 Task: Create a due date automation trigger when advanced on, on the monday of the week a card is due add dates due in less than 1 days at 11:00 AM.
Action: Mouse moved to (987, 289)
Screenshot: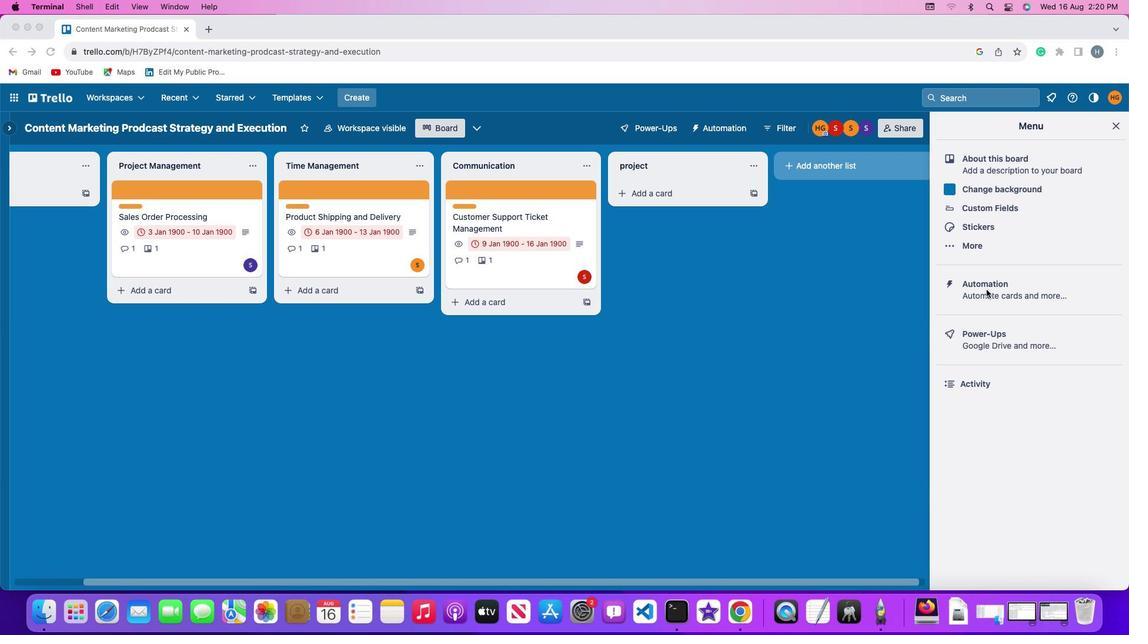 
Action: Mouse pressed left at (987, 289)
Screenshot: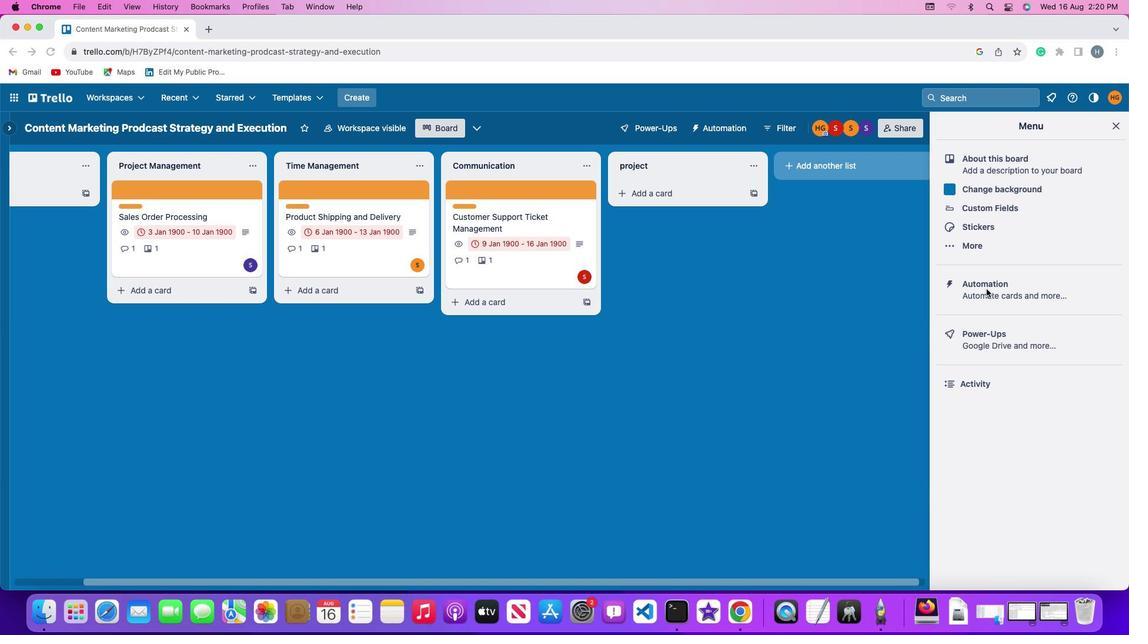 
Action: Mouse pressed left at (987, 289)
Screenshot: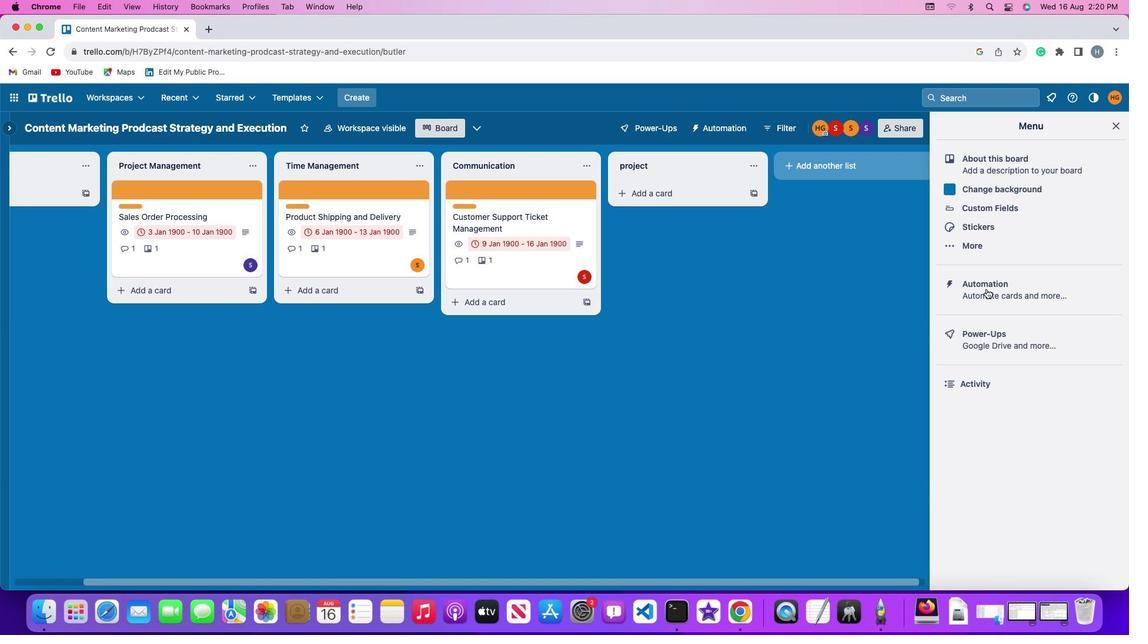 
Action: Mouse moved to (87, 281)
Screenshot: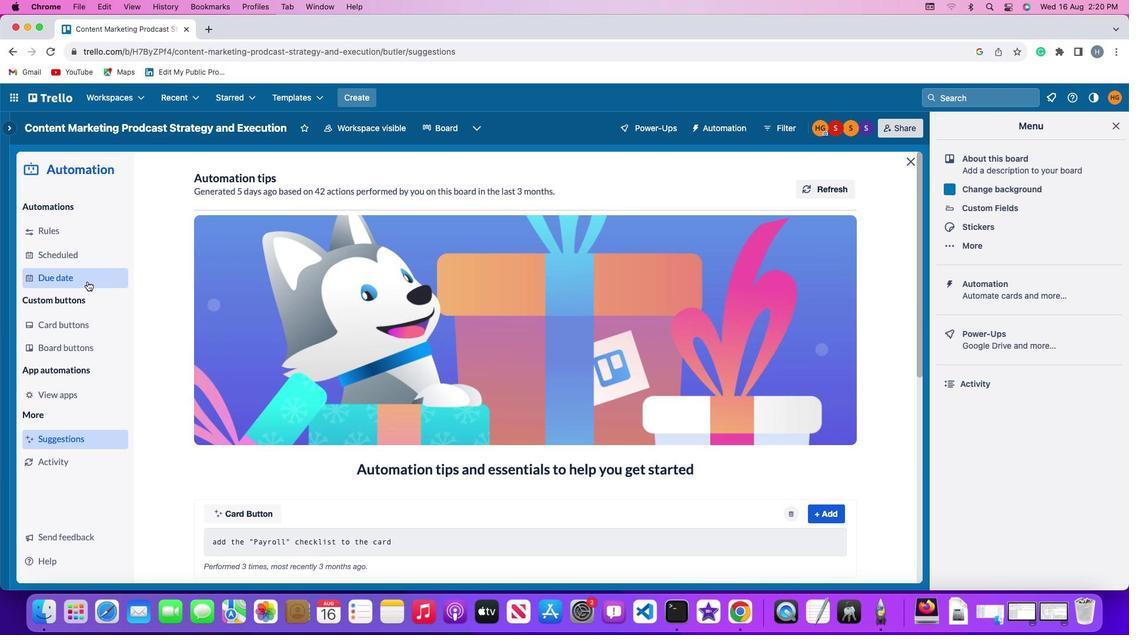 
Action: Mouse pressed left at (87, 281)
Screenshot: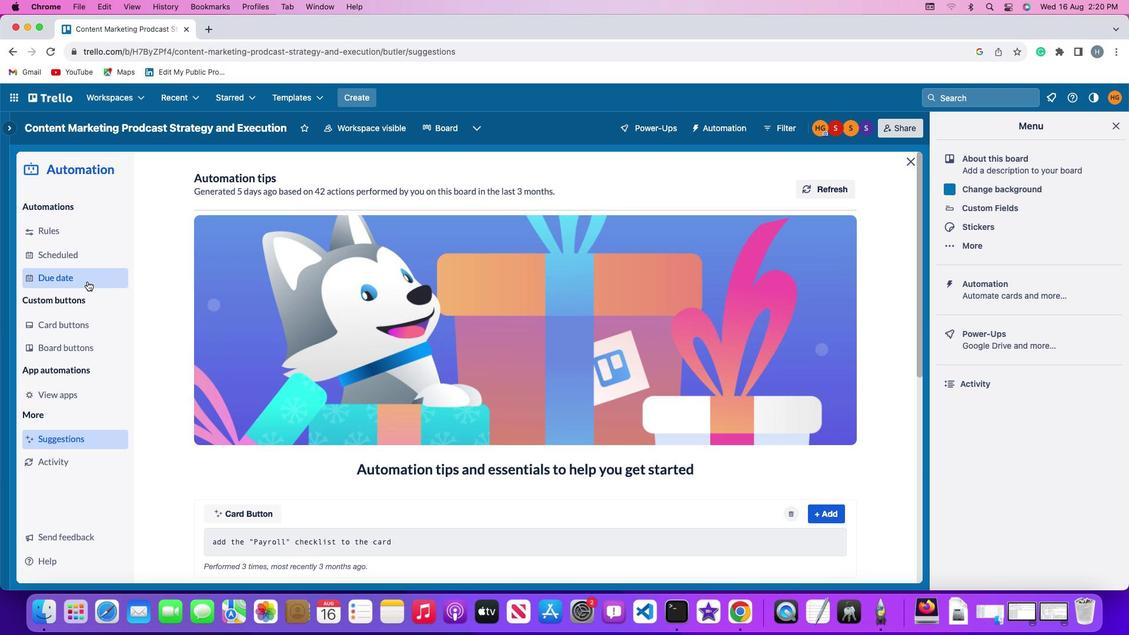 
Action: Mouse moved to (777, 178)
Screenshot: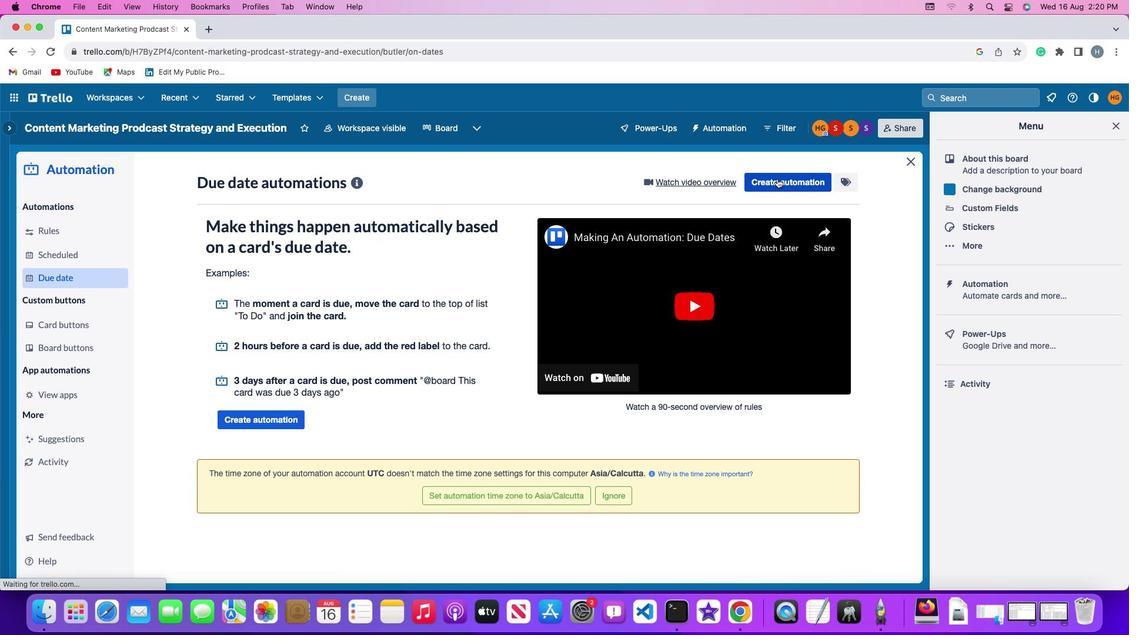 
Action: Mouse pressed left at (777, 178)
Screenshot: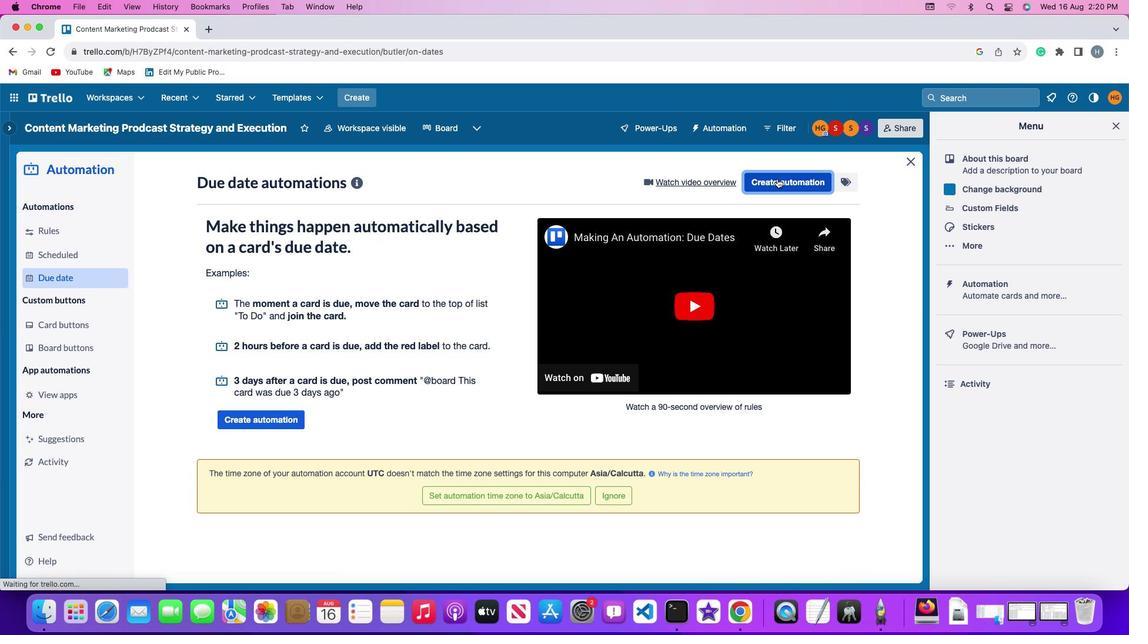 
Action: Mouse moved to (231, 297)
Screenshot: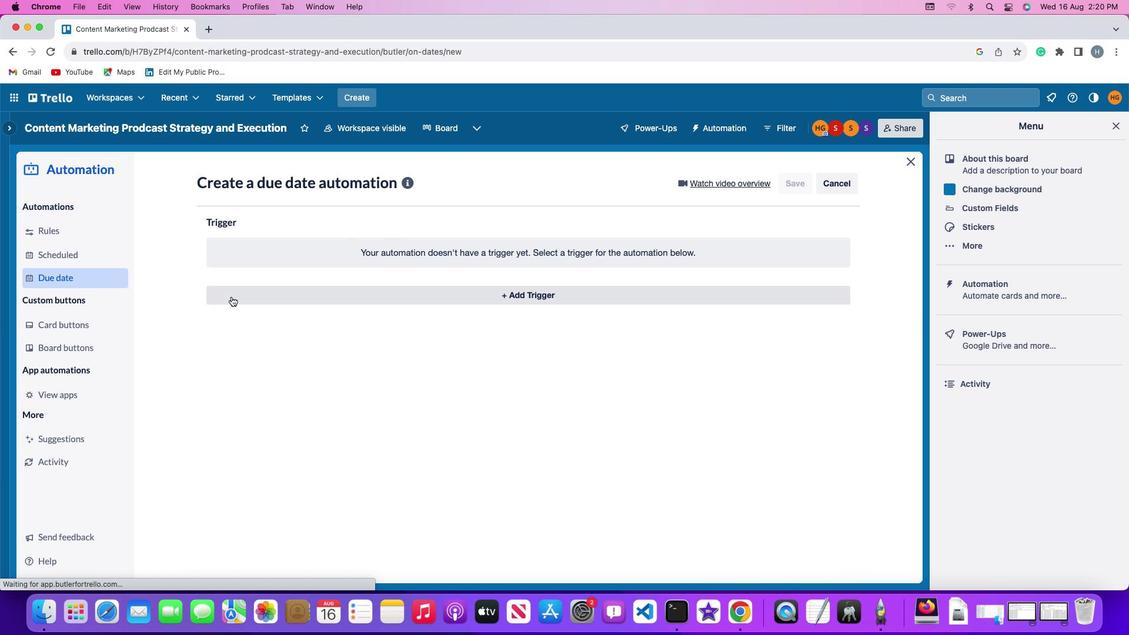 
Action: Mouse pressed left at (231, 297)
Screenshot: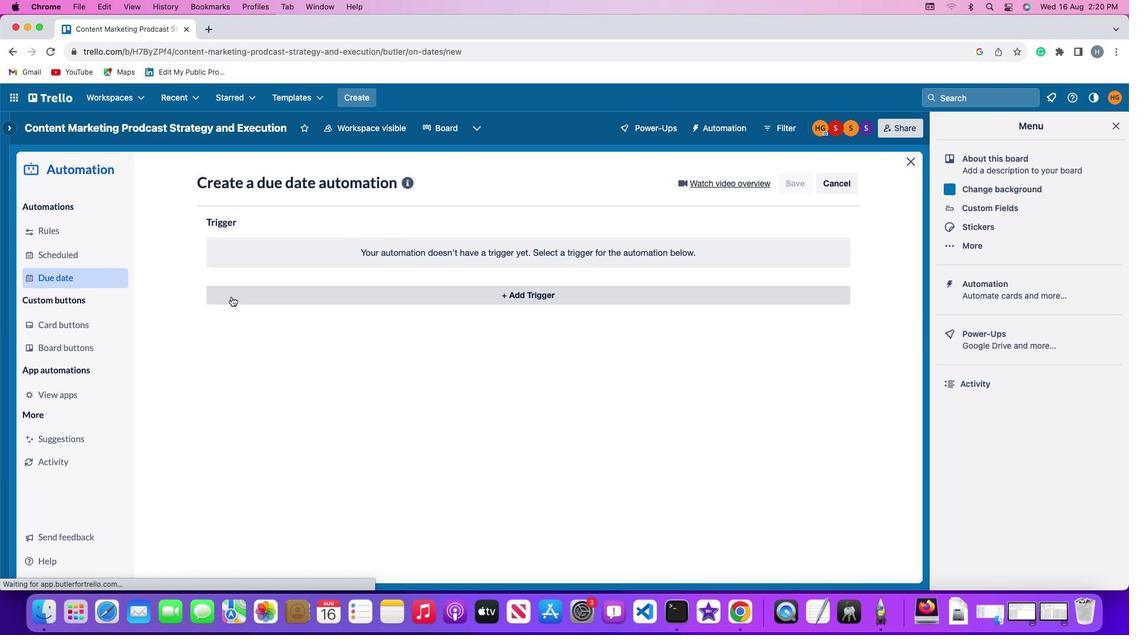 
Action: Mouse moved to (260, 517)
Screenshot: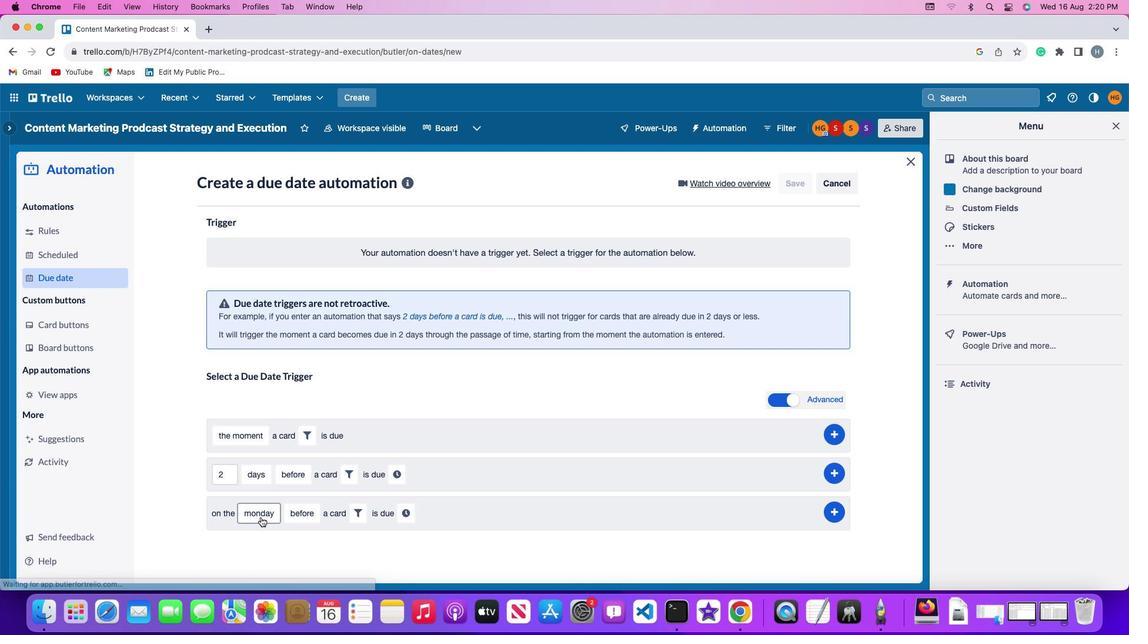 
Action: Mouse pressed left at (260, 517)
Screenshot: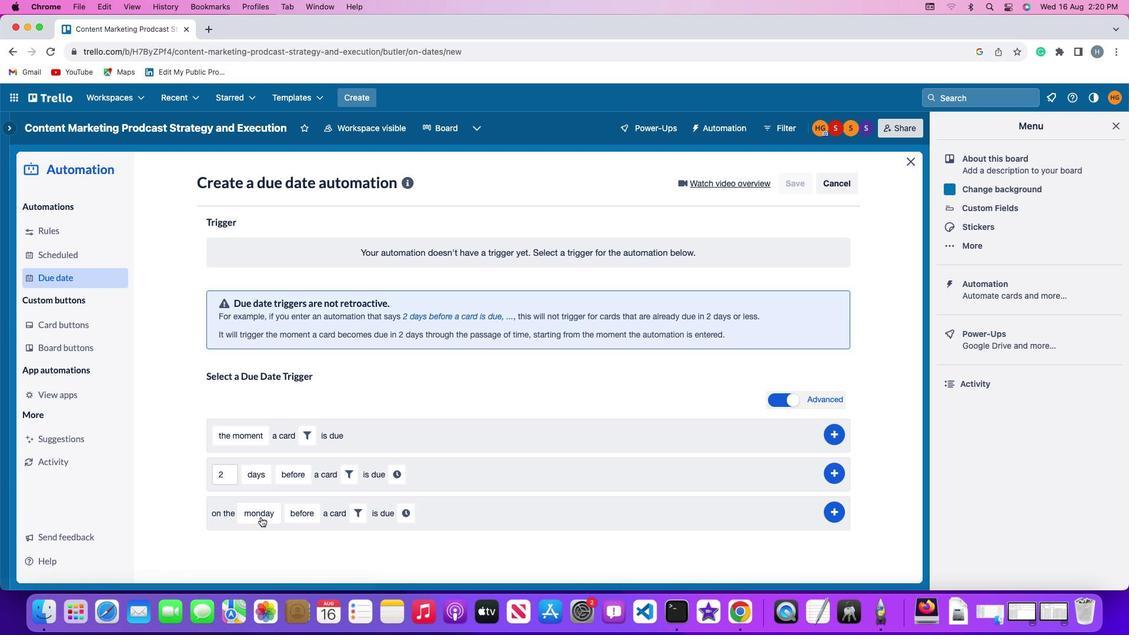 
Action: Mouse moved to (258, 345)
Screenshot: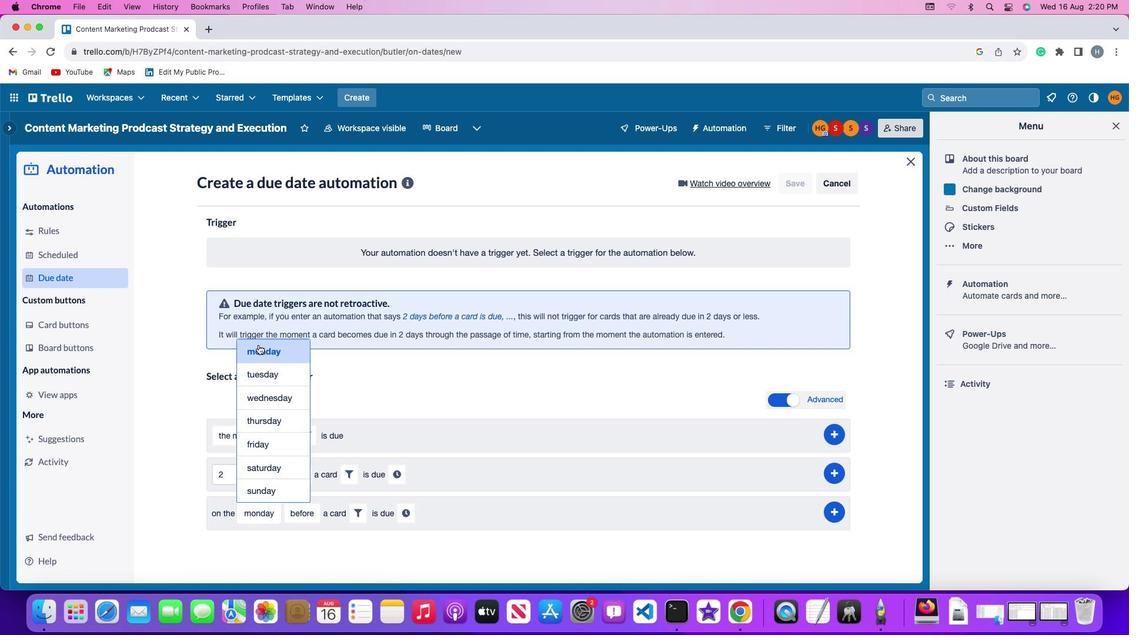 
Action: Mouse pressed left at (258, 345)
Screenshot: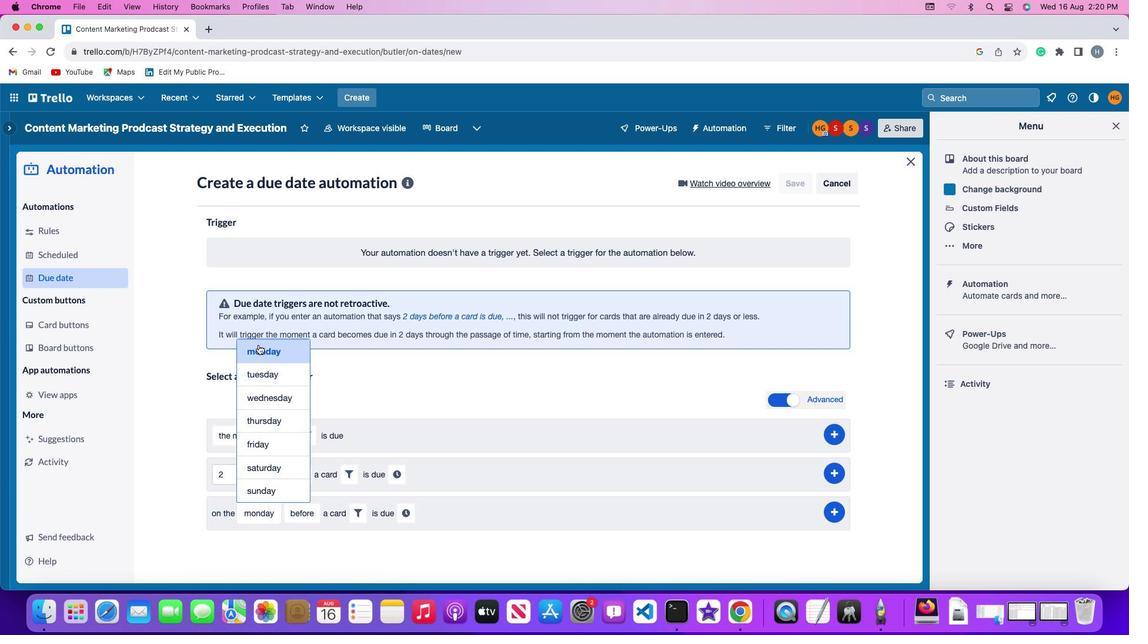 
Action: Mouse moved to (309, 515)
Screenshot: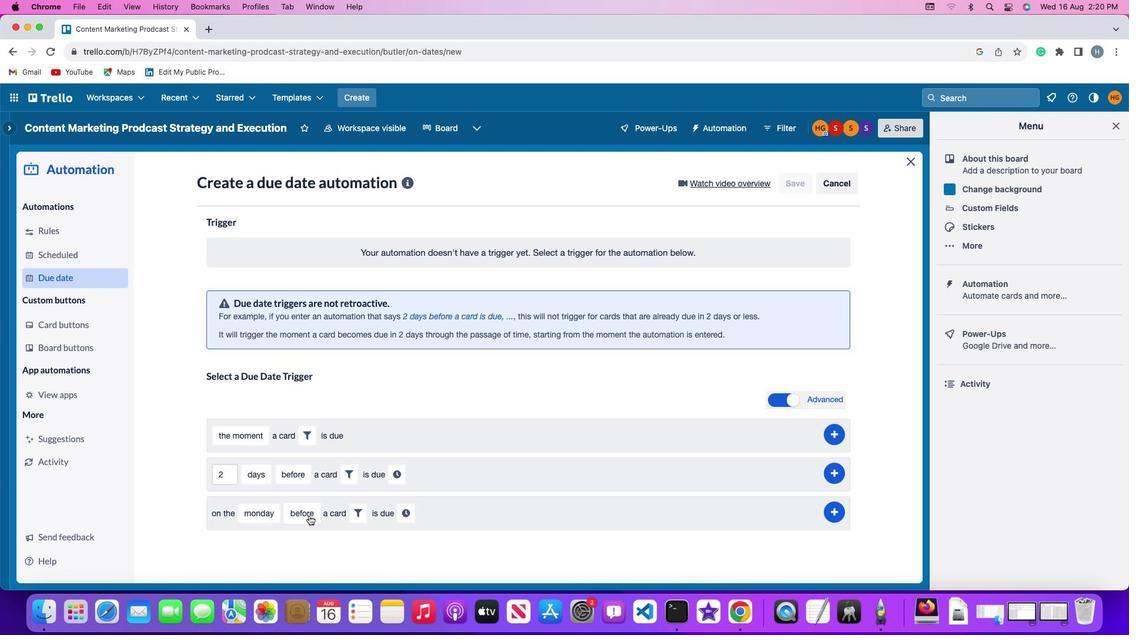 
Action: Mouse pressed left at (309, 515)
Screenshot: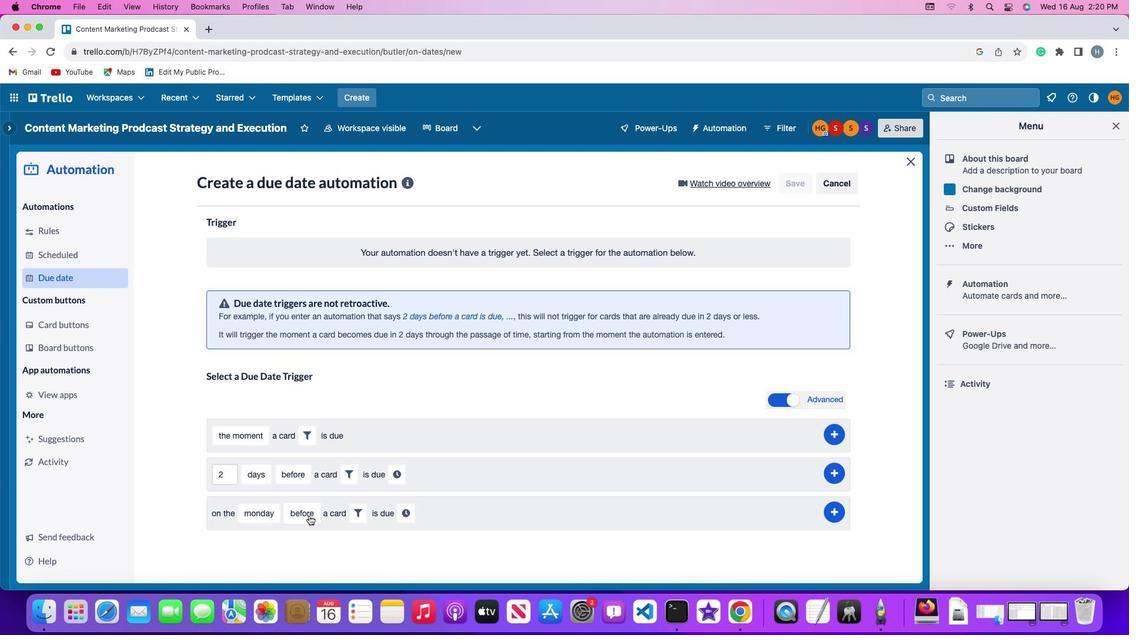 
Action: Mouse moved to (328, 468)
Screenshot: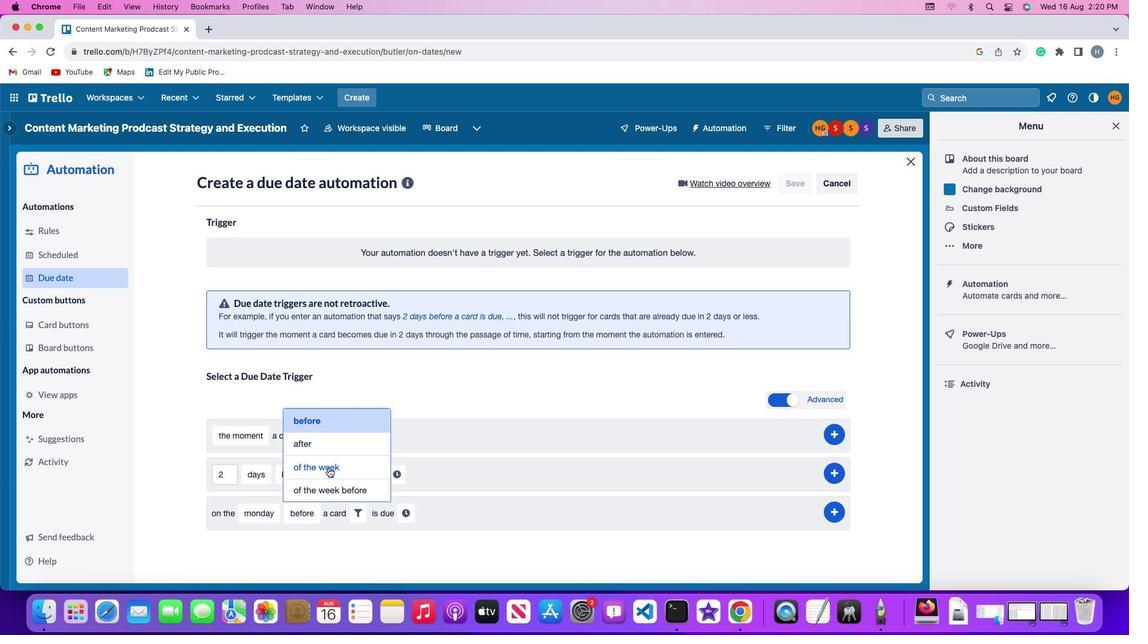 
Action: Mouse pressed left at (328, 468)
Screenshot: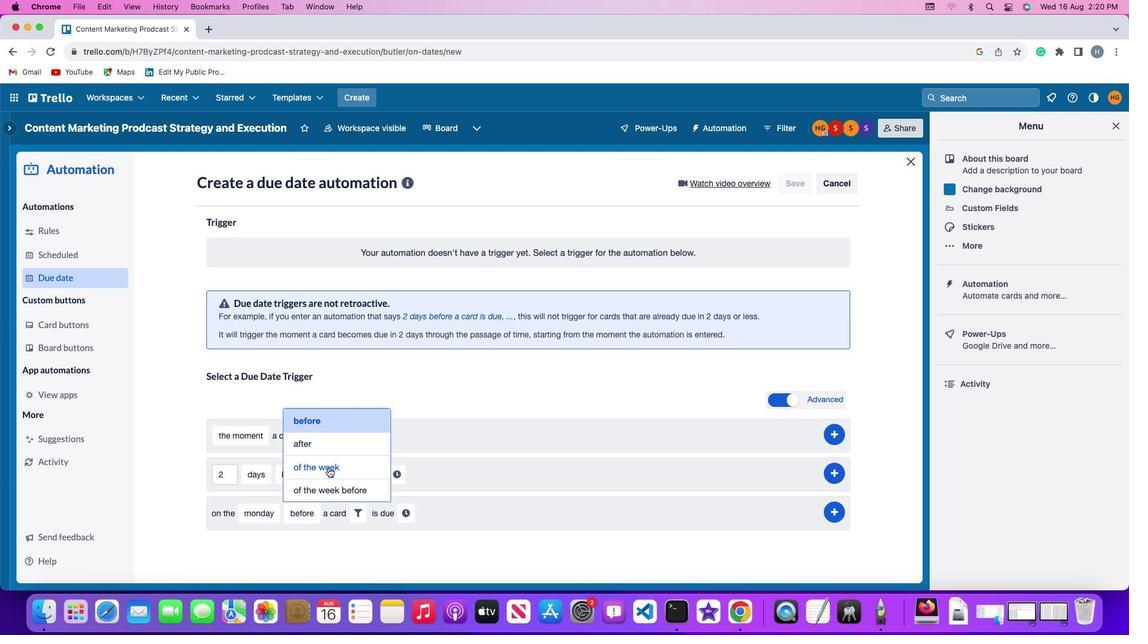 
Action: Mouse moved to (373, 513)
Screenshot: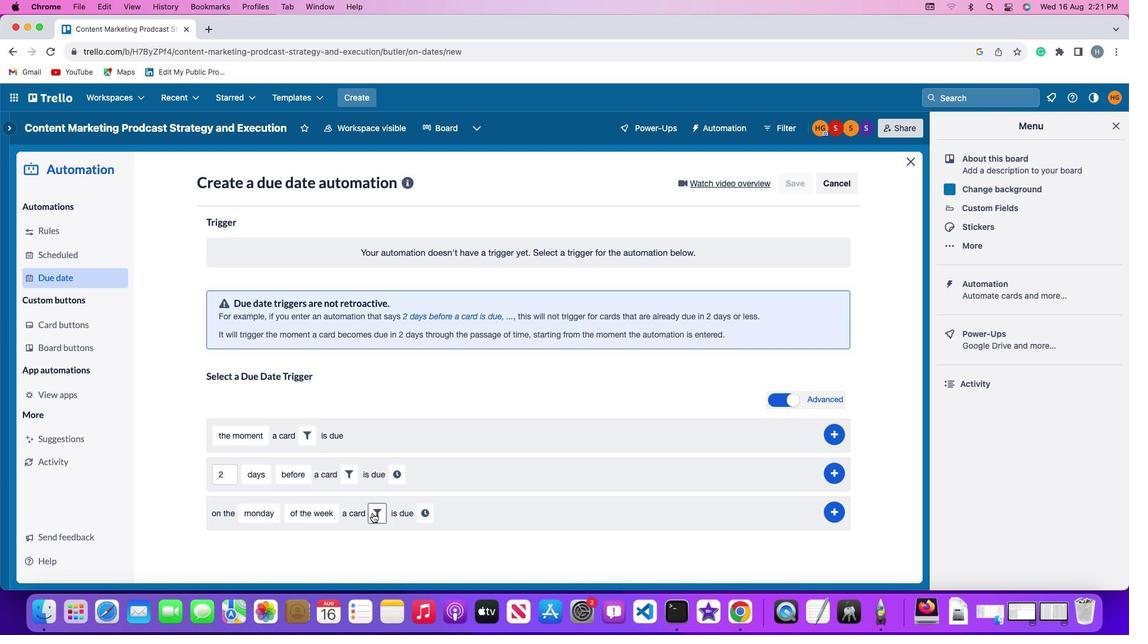 
Action: Mouse pressed left at (373, 513)
Screenshot: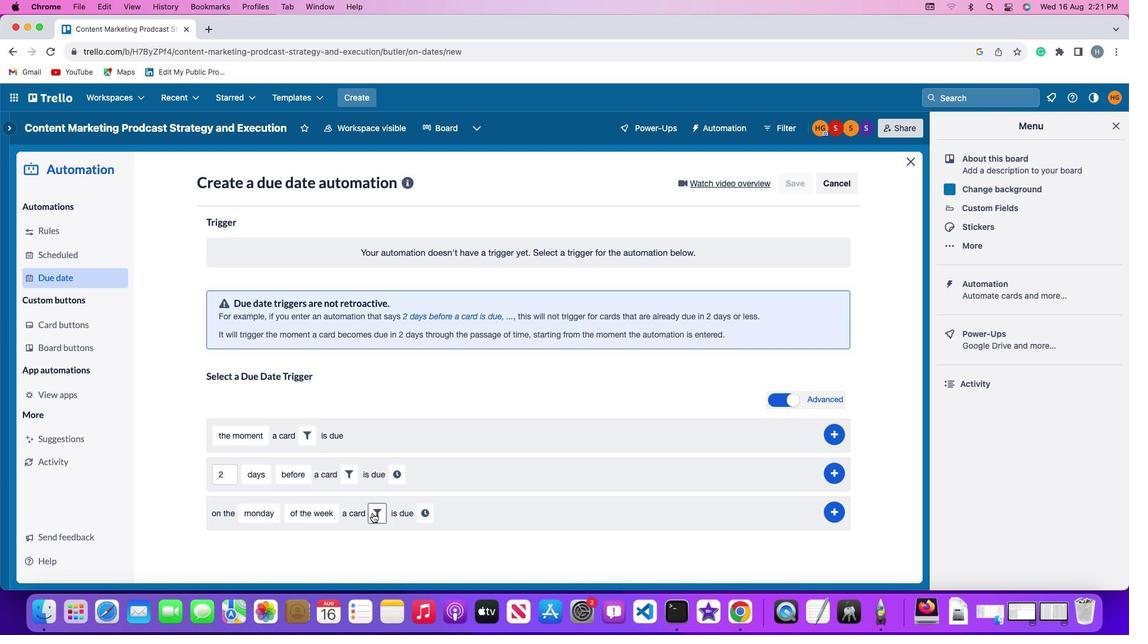 
Action: Mouse moved to (446, 550)
Screenshot: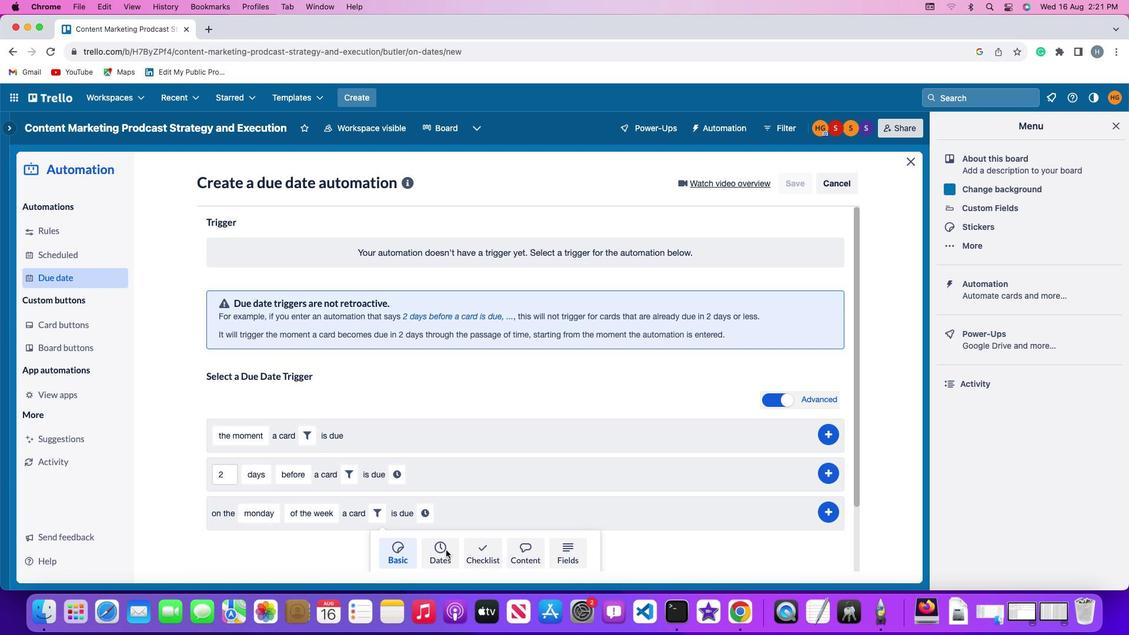 
Action: Mouse pressed left at (446, 550)
Screenshot: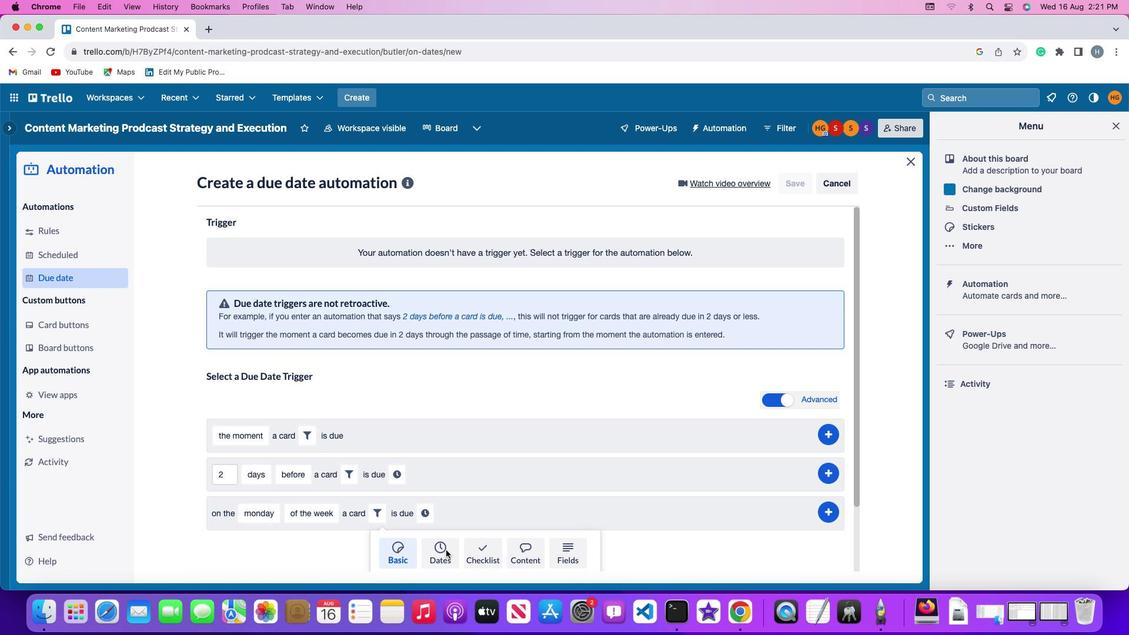 
Action: Mouse moved to (339, 545)
Screenshot: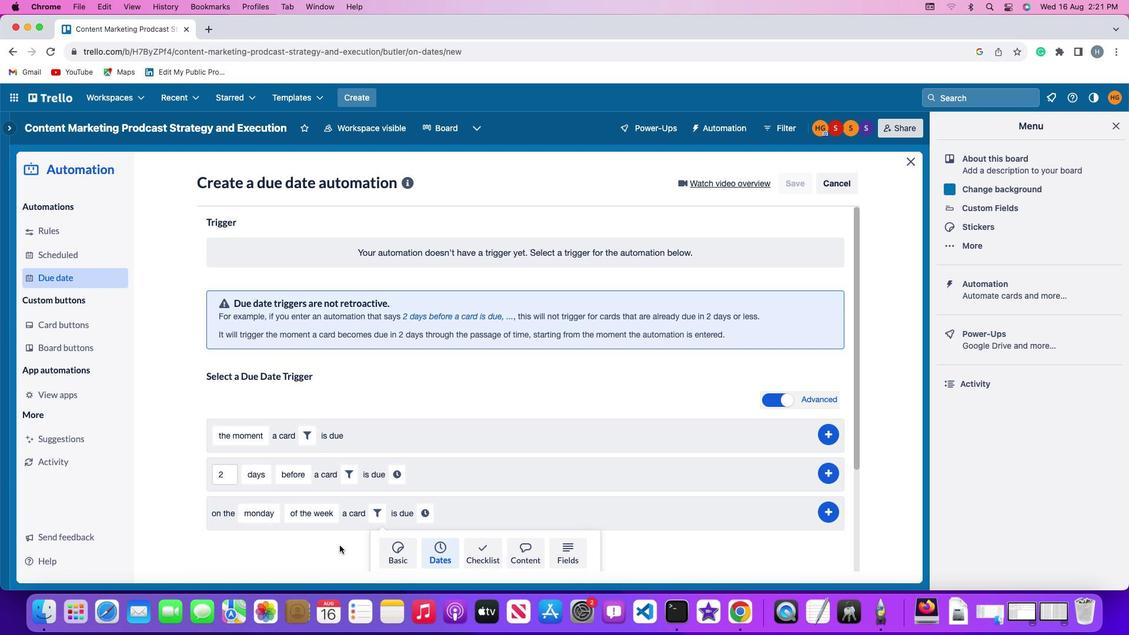 
Action: Mouse scrolled (339, 545) with delta (0, 0)
Screenshot: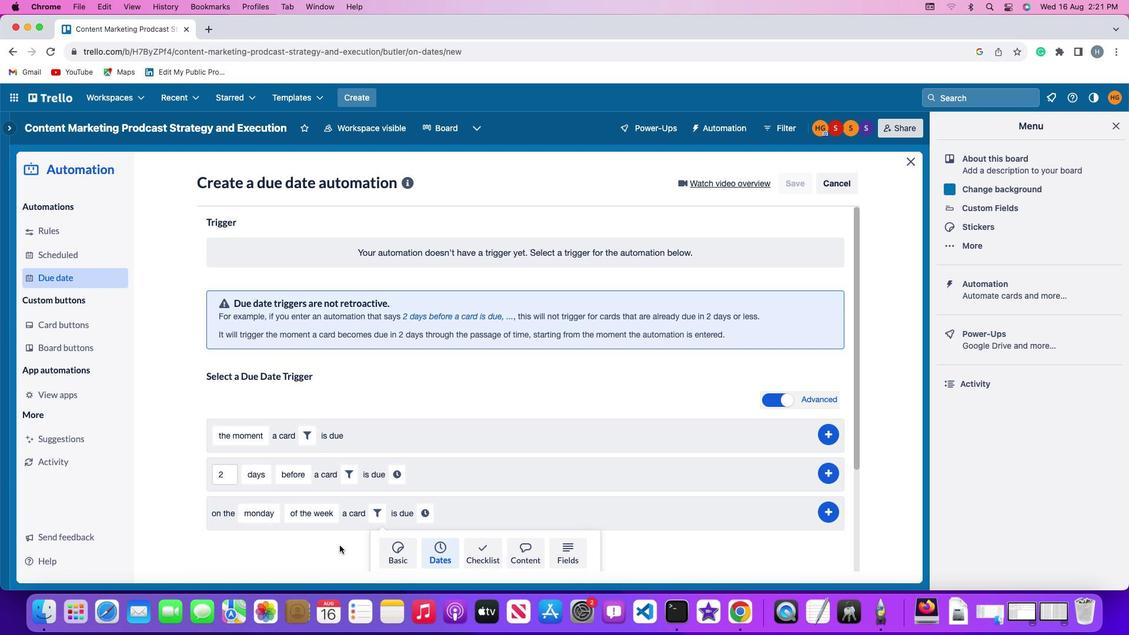 
Action: Mouse scrolled (339, 545) with delta (0, 0)
Screenshot: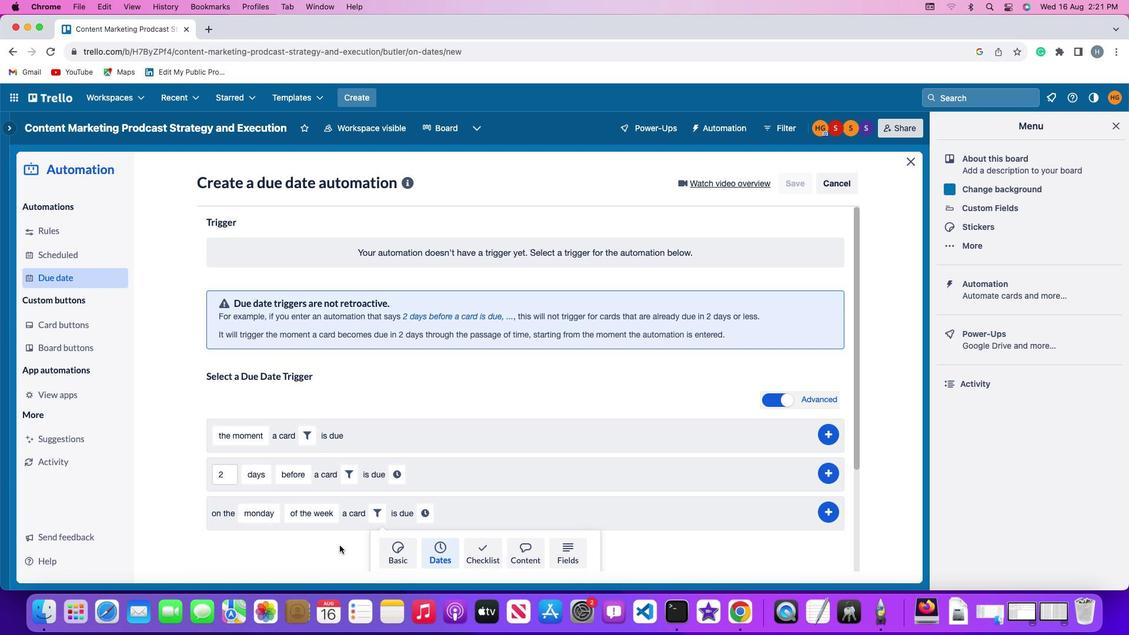 
Action: Mouse moved to (339, 545)
Screenshot: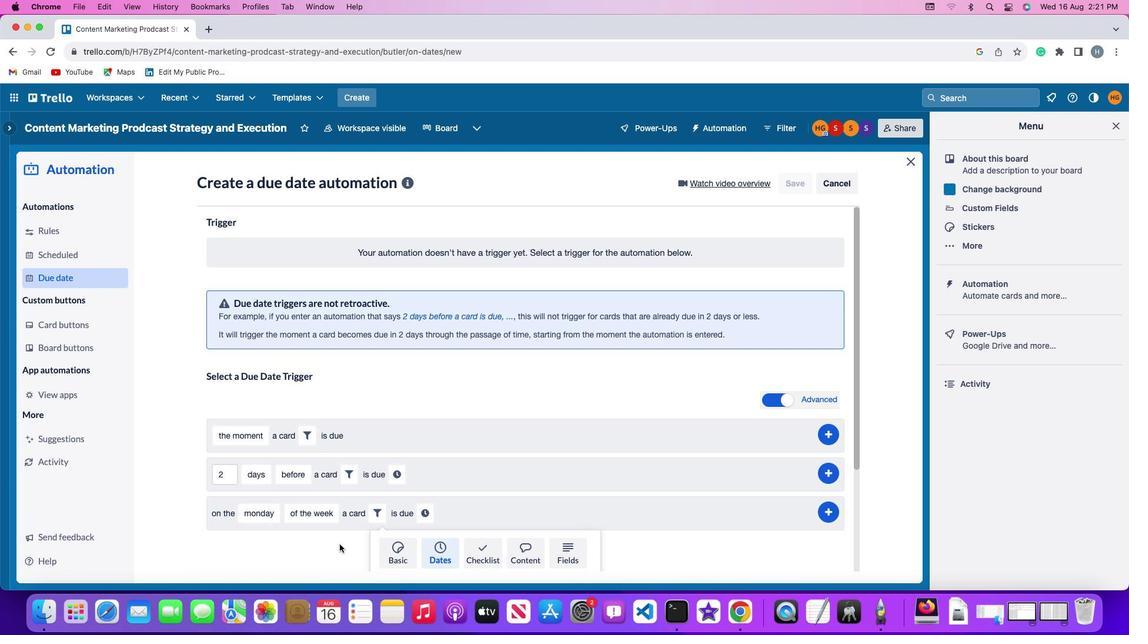 
Action: Mouse scrolled (339, 545) with delta (0, -1)
Screenshot: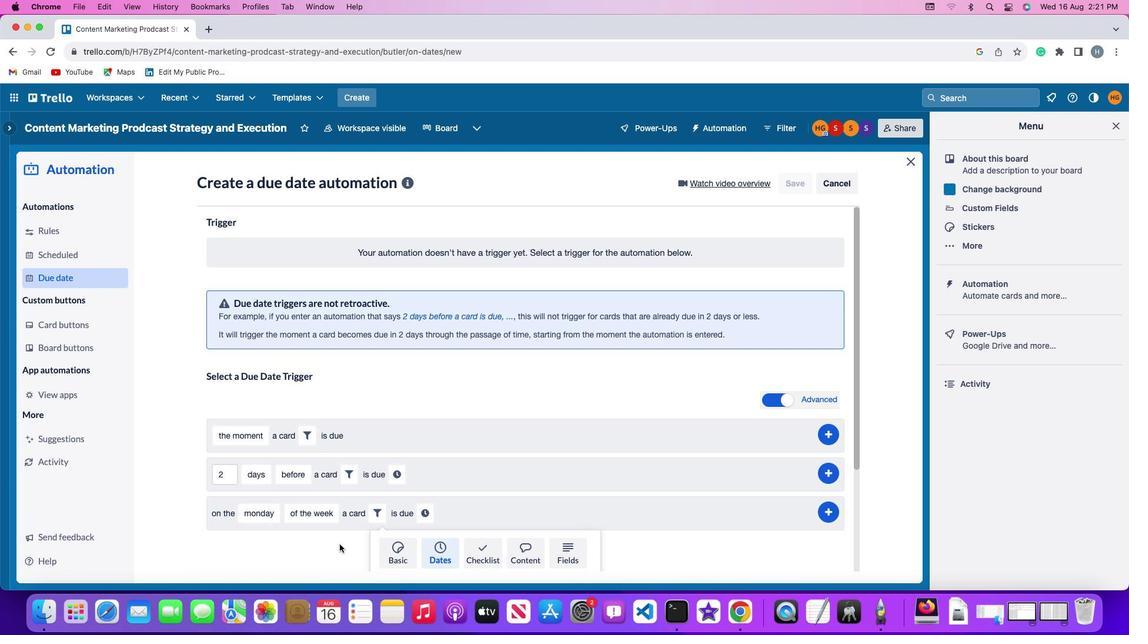 
Action: Mouse moved to (339, 544)
Screenshot: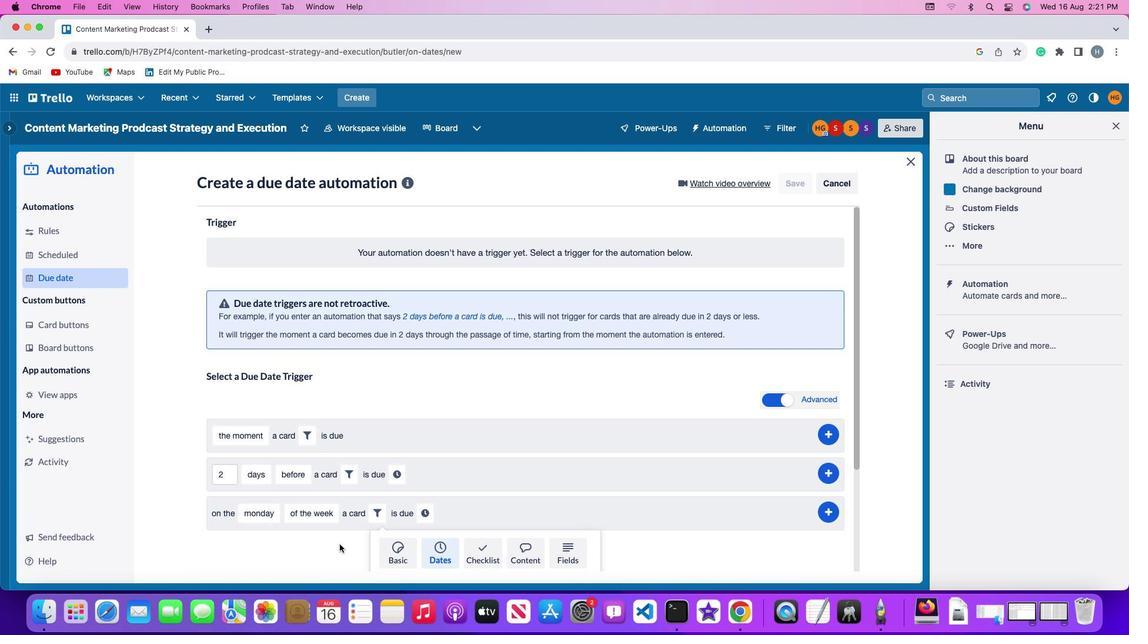 
Action: Mouse scrolled (339, 544) with delta (0, -2)
Screenshot: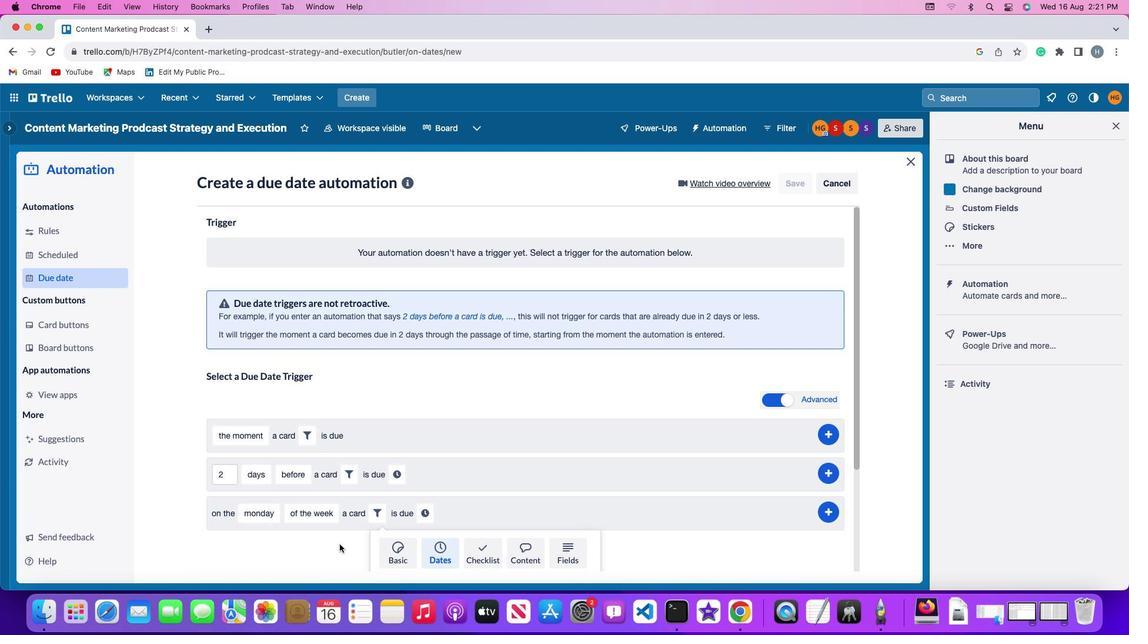 
Action: Mouse moved to (339, 543)
Screenshot: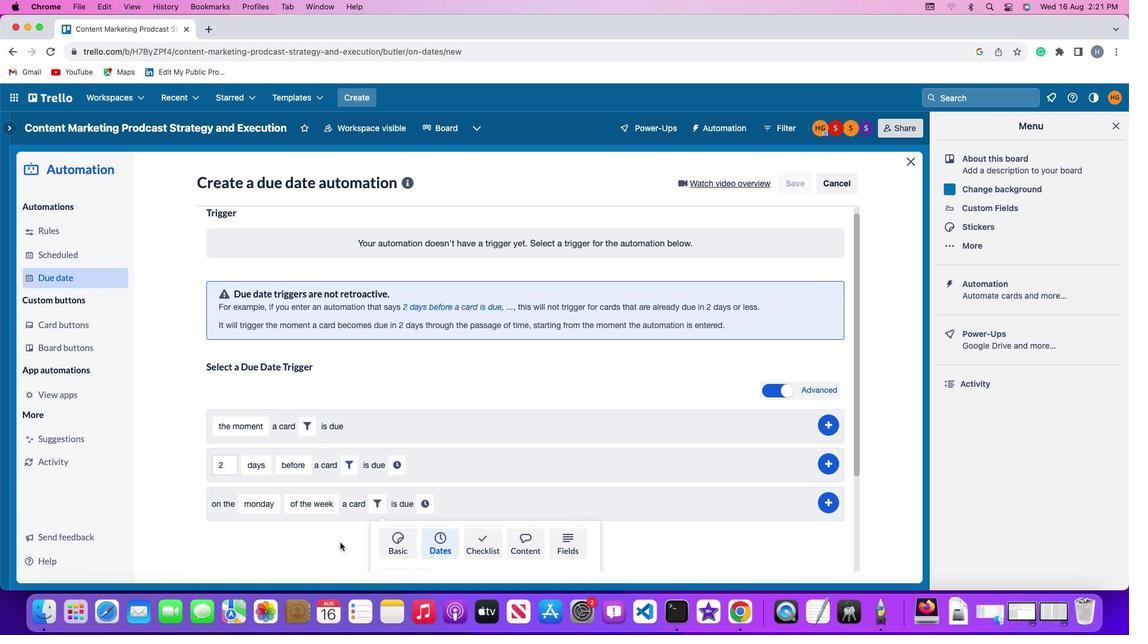 
Action: Mouse scrolled (339, 543) with delta (0, -3)
Screenshot: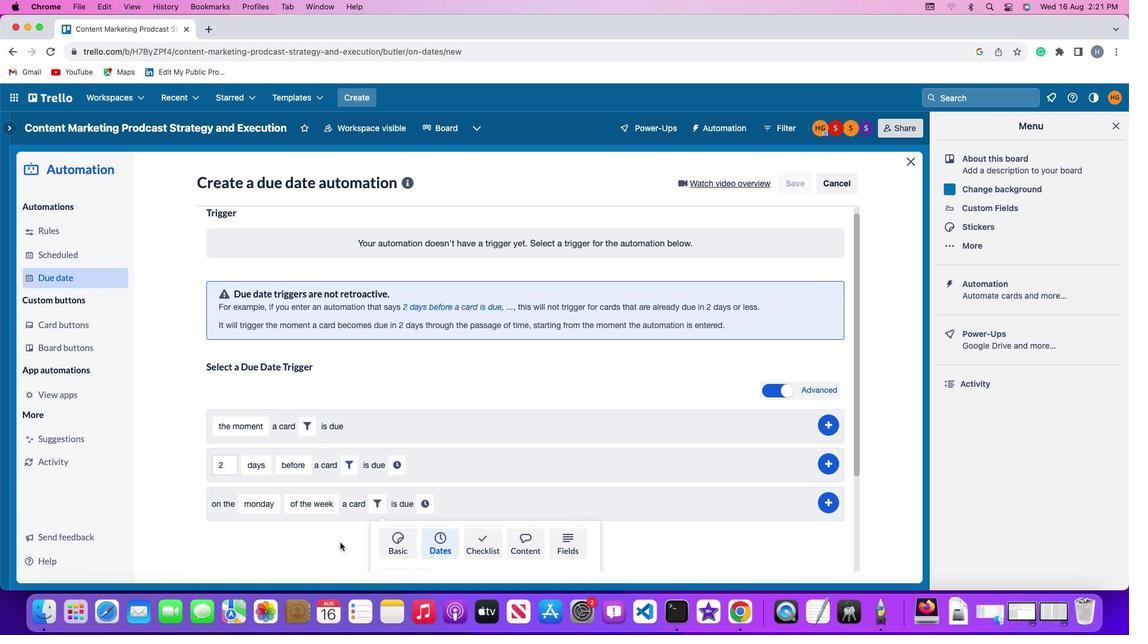 
Action: Mouse moved to (341, 540)
Screenshot: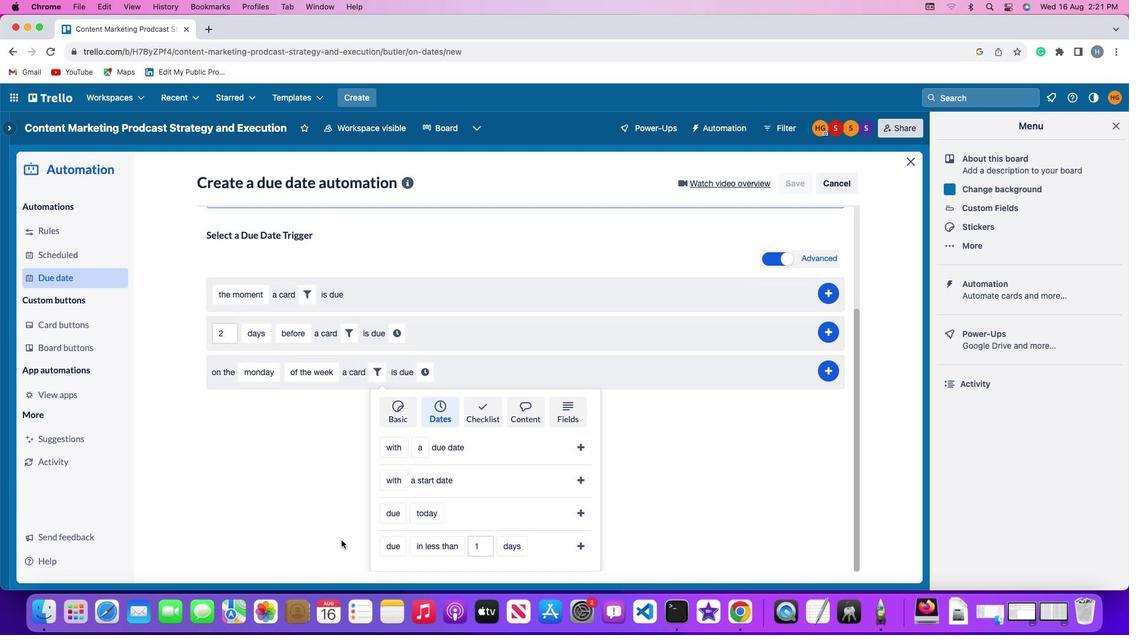 
Action: Mouse scrolled (341, 540) with delta (0, 0)
Screenshot: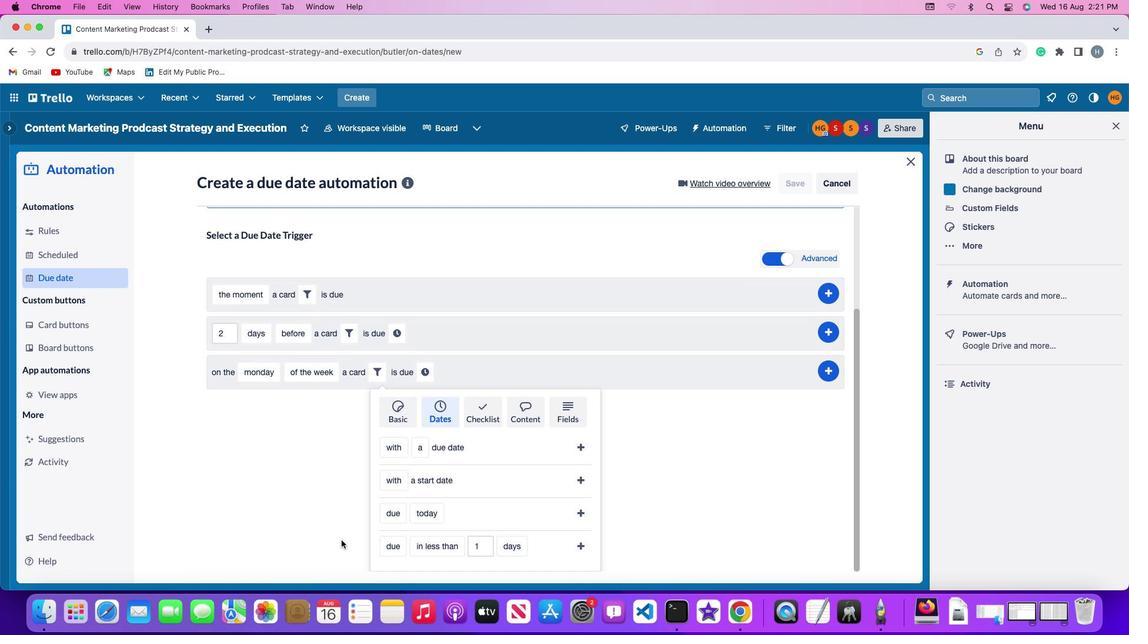 
Action: Mouse scrolled (341, 540) with delta (0, 0)
Screenshot: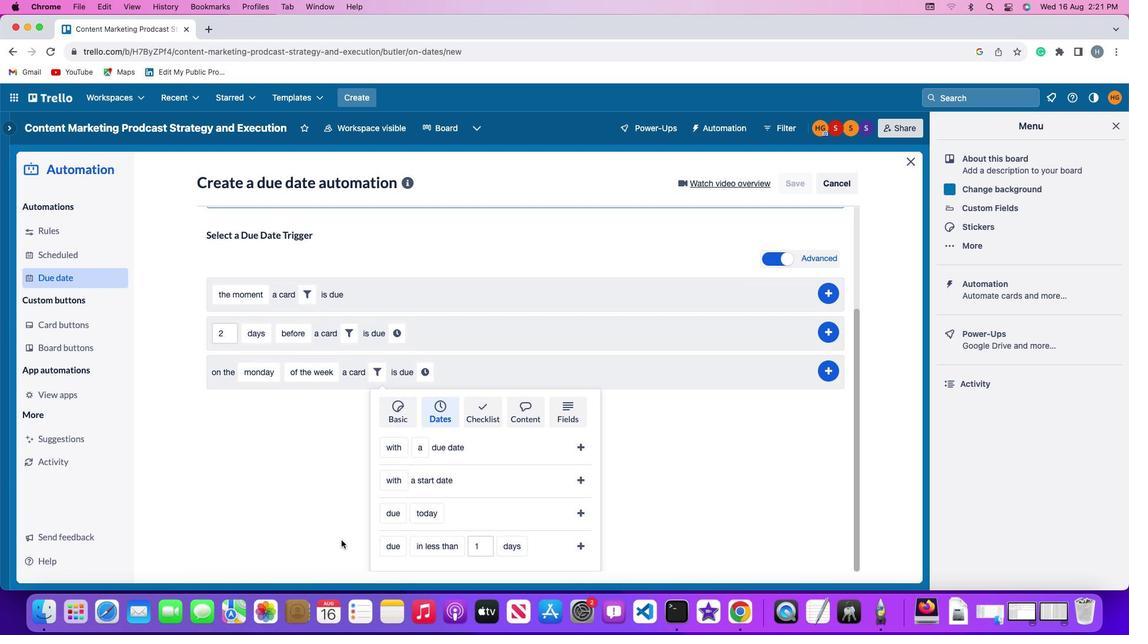 
Action: Mouse scrolled (341, 540) with delta (0, -1)
Screenshot: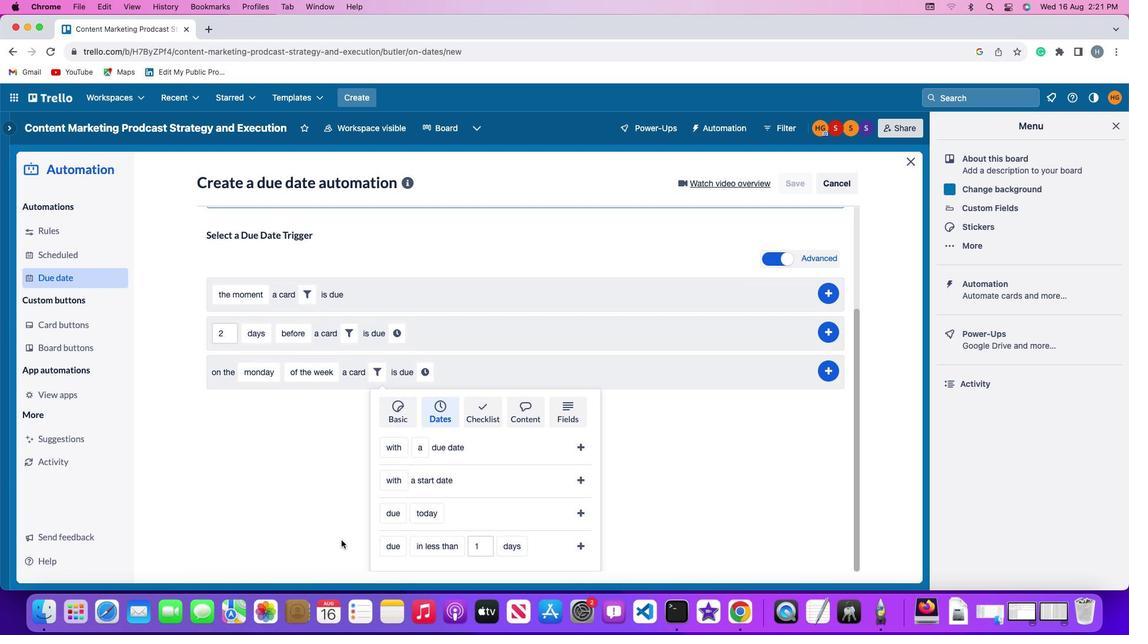 
Action: Mouse moved to (341, 539)
Screenshot: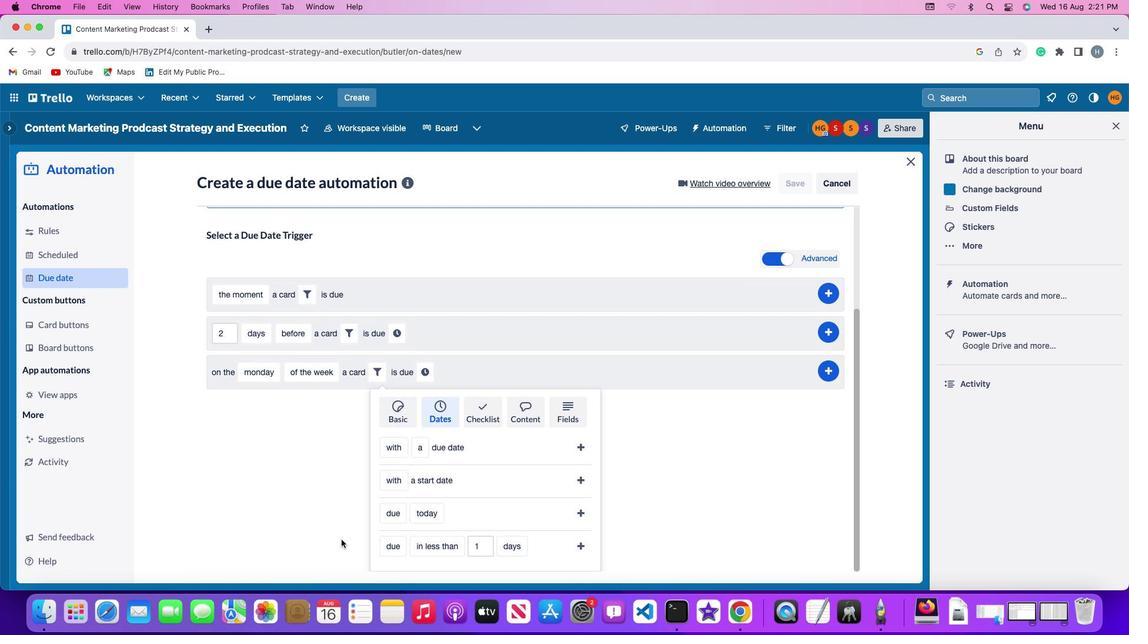 
Action: Mouse scrolled (341, 539) with delta (0, -2)
Screenshot: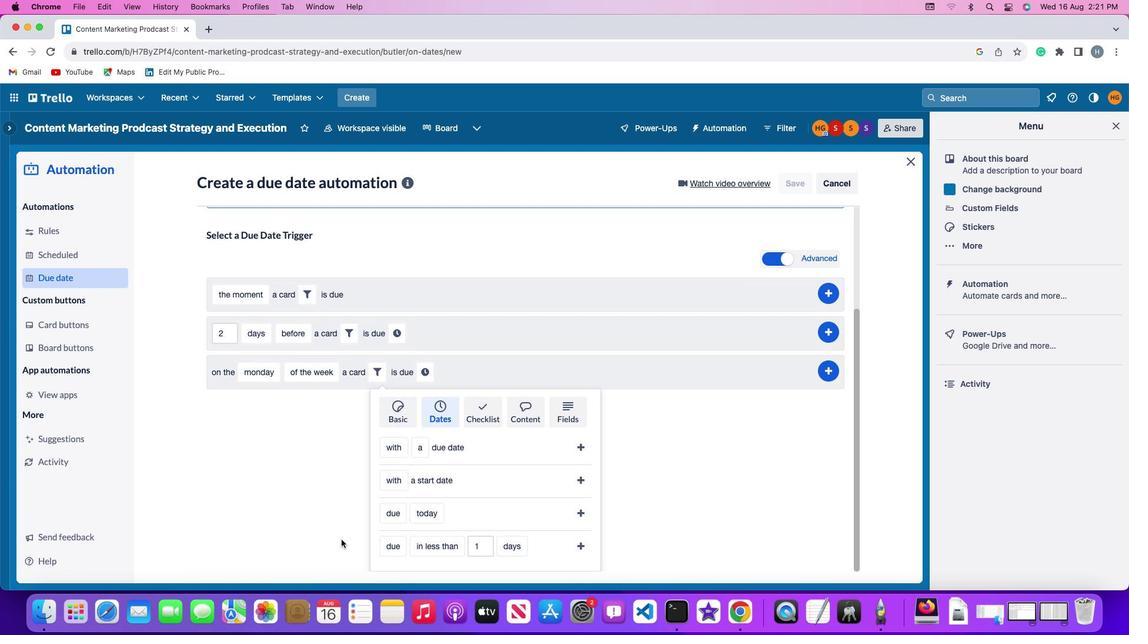 
Action: Mouse moved to (390, 541)
Screenshot: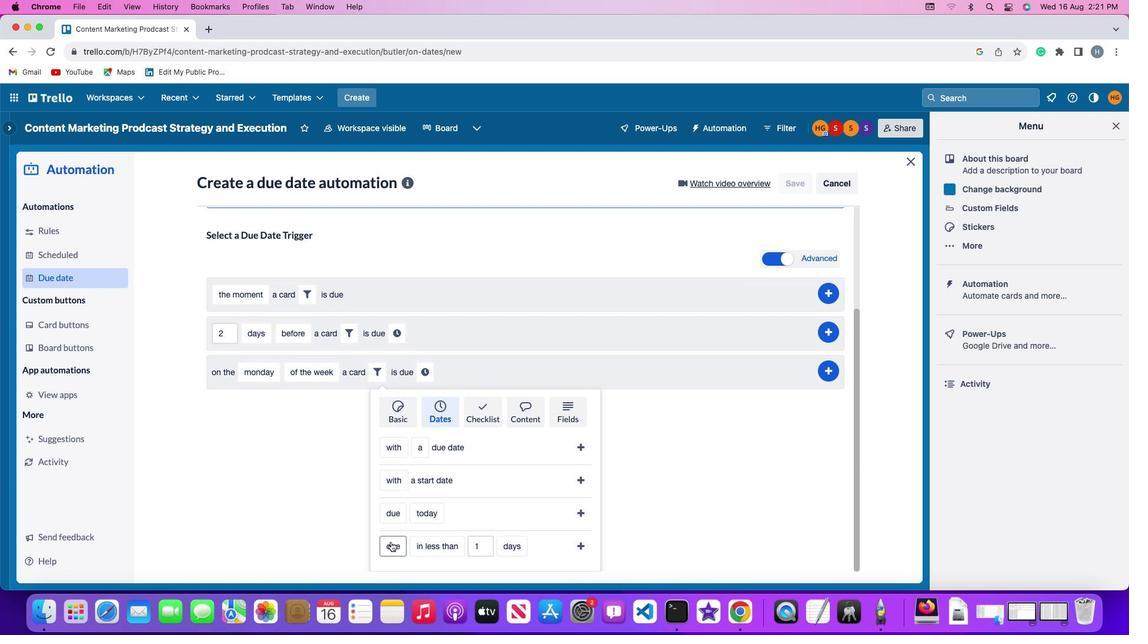 
Action: Mouse pressed left at (390, 541)
Screenshot: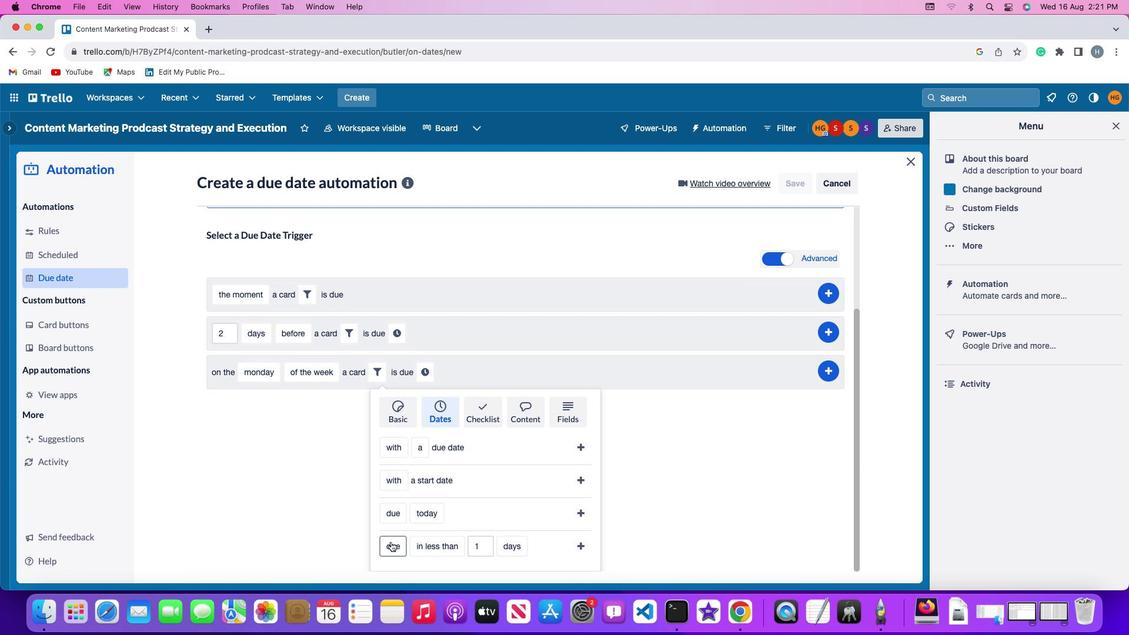 
Action: Mouse moved to (394, 504)
Screenshot: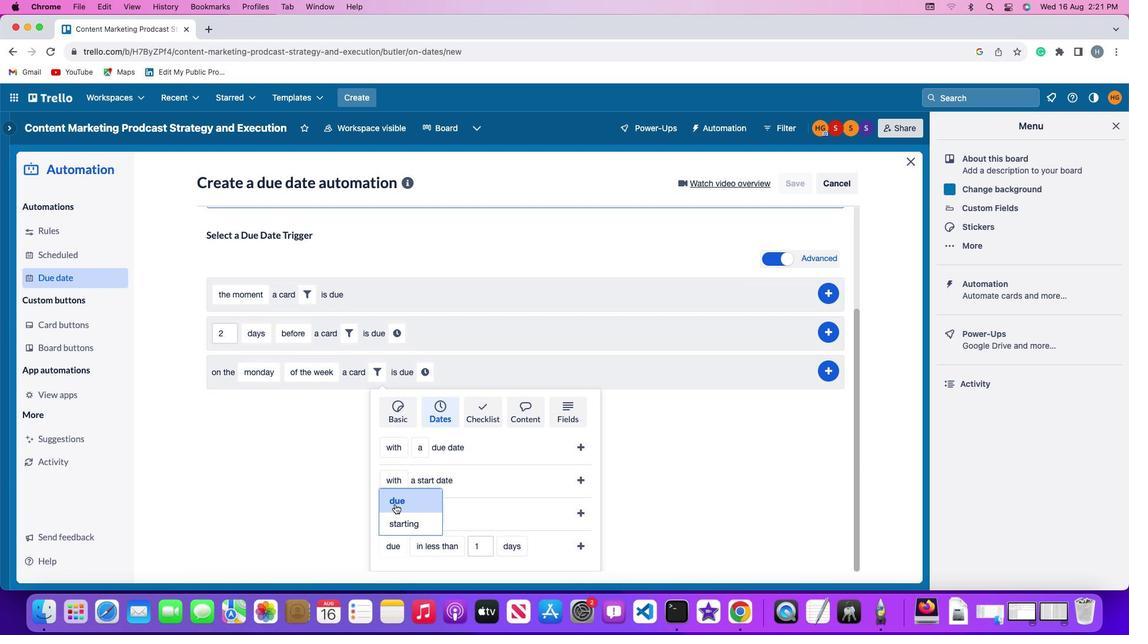 
Action: Mouse pressed left at (394, 504)
Screenshot: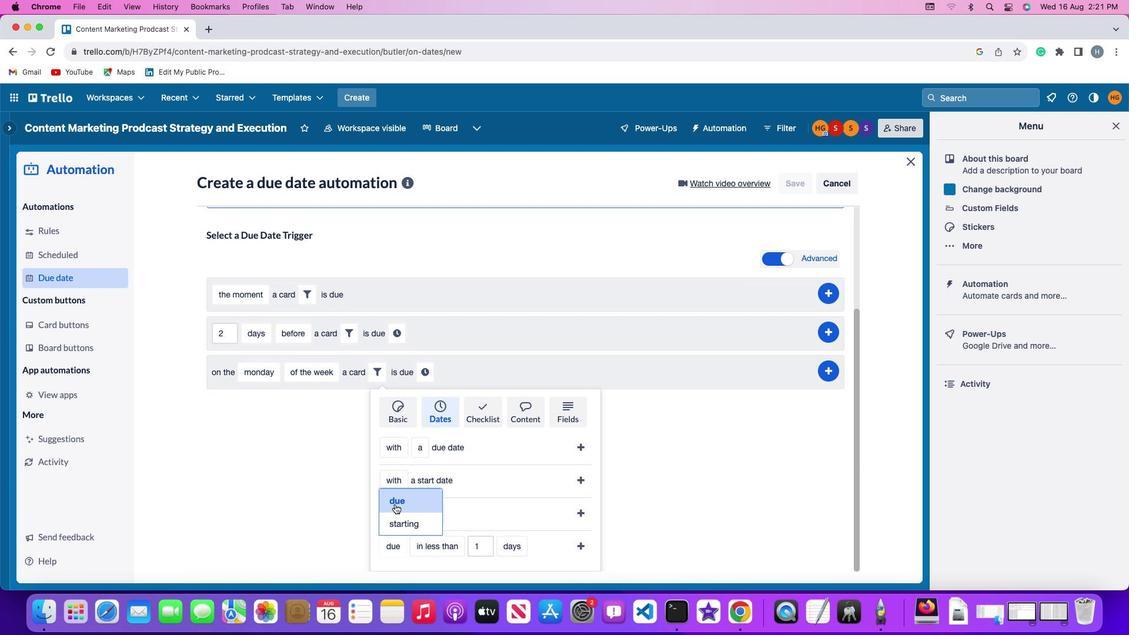 
Action: Mouse moved to (446, 553)
Screenshot: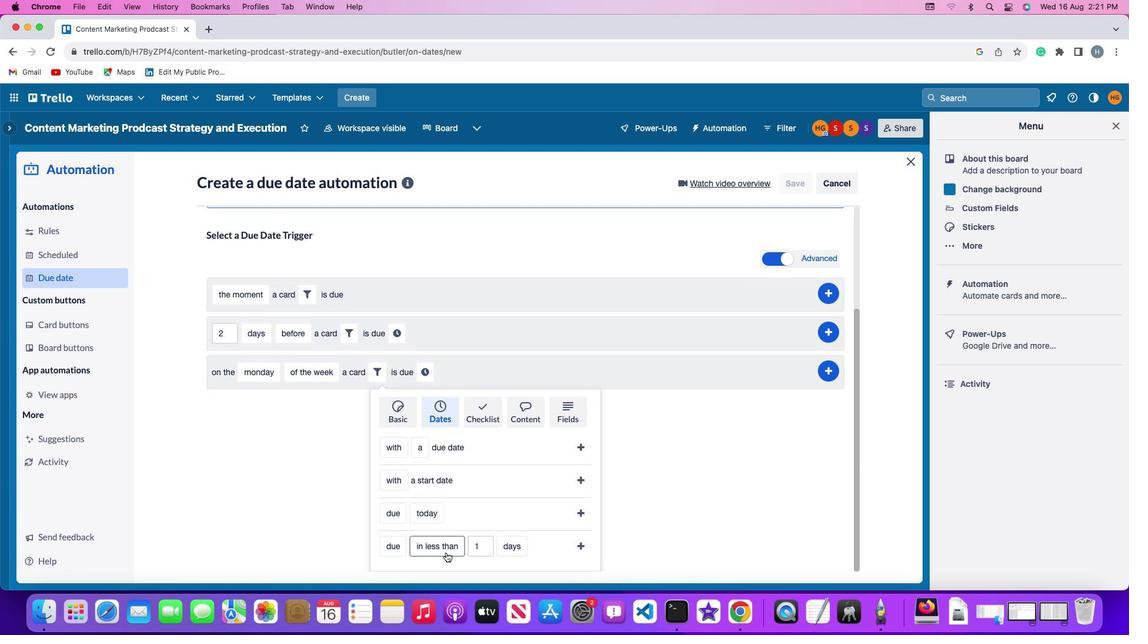
Action: Mouse pressed left at (446, 553)
Screenshot: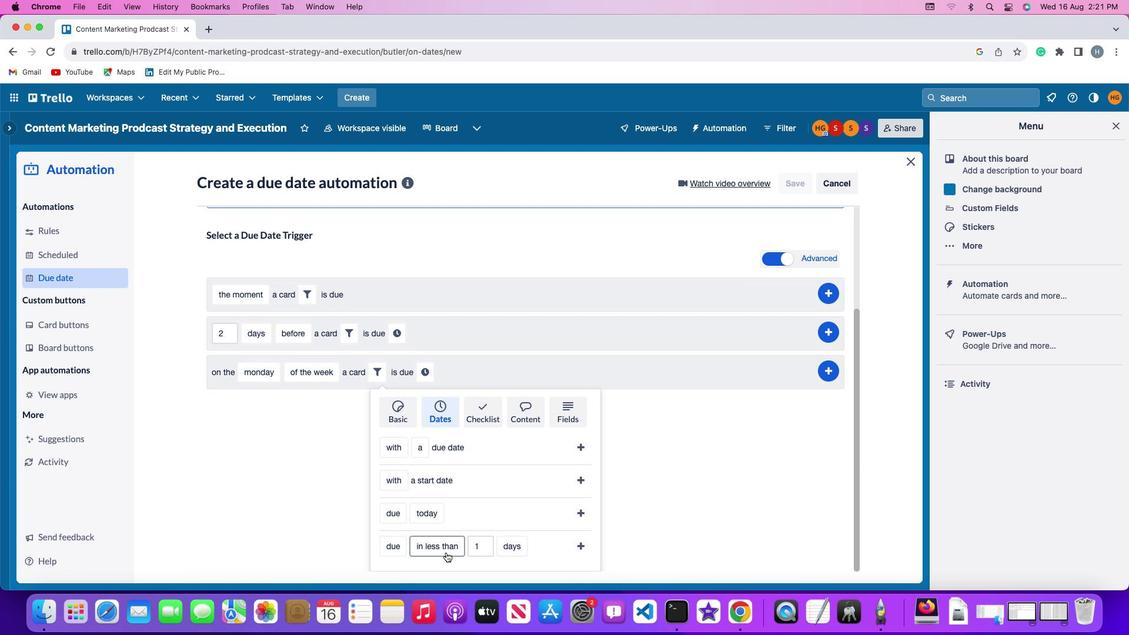 
Action: Mouse moved to (450, 443)
Screenshot: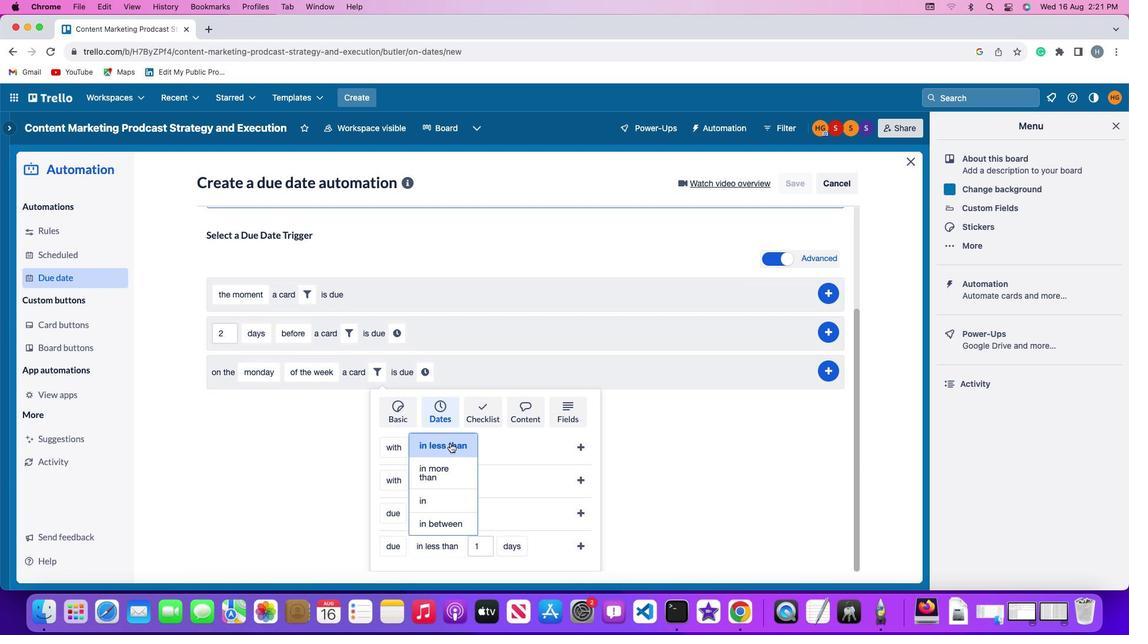 
Action: Mouse pressed left at (450, 443)
Screenshot: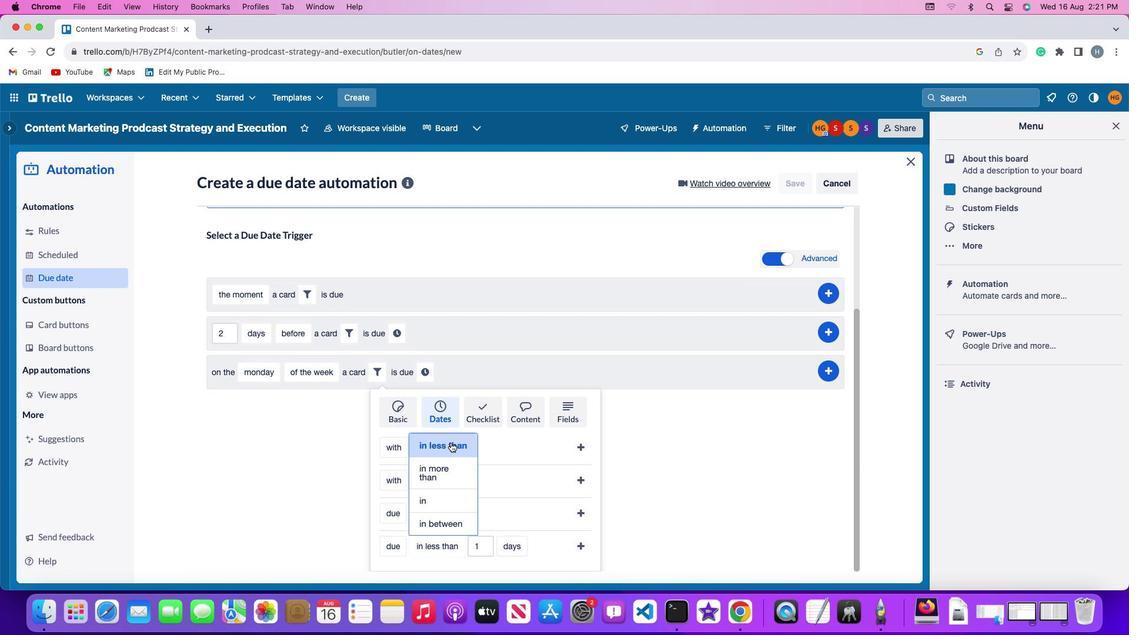 
Action: Mouse moved to (486, 545)
Screenshot: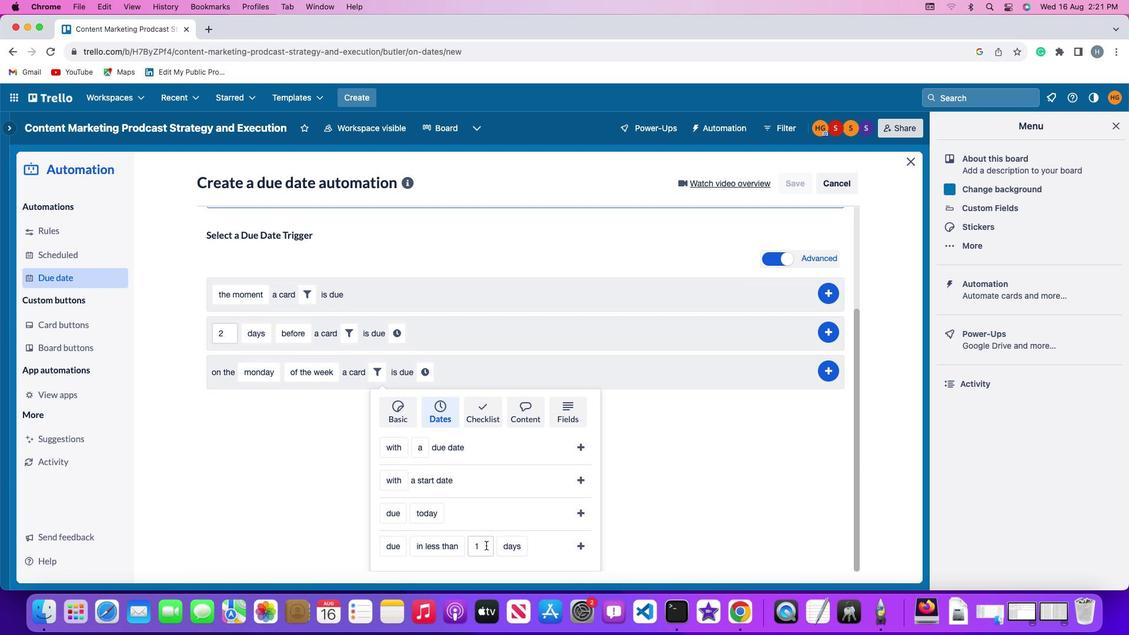 
Action: Mouse pressed left at (486, 545)
Screenshot: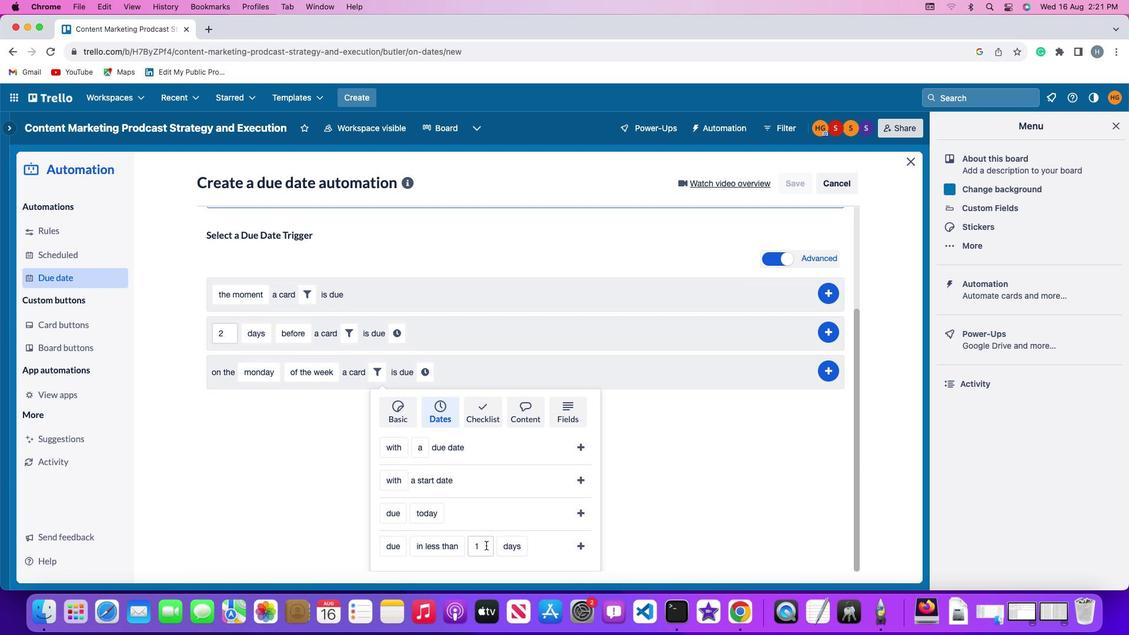 
Action: Mouse moved to (487, 545)
Screenshot: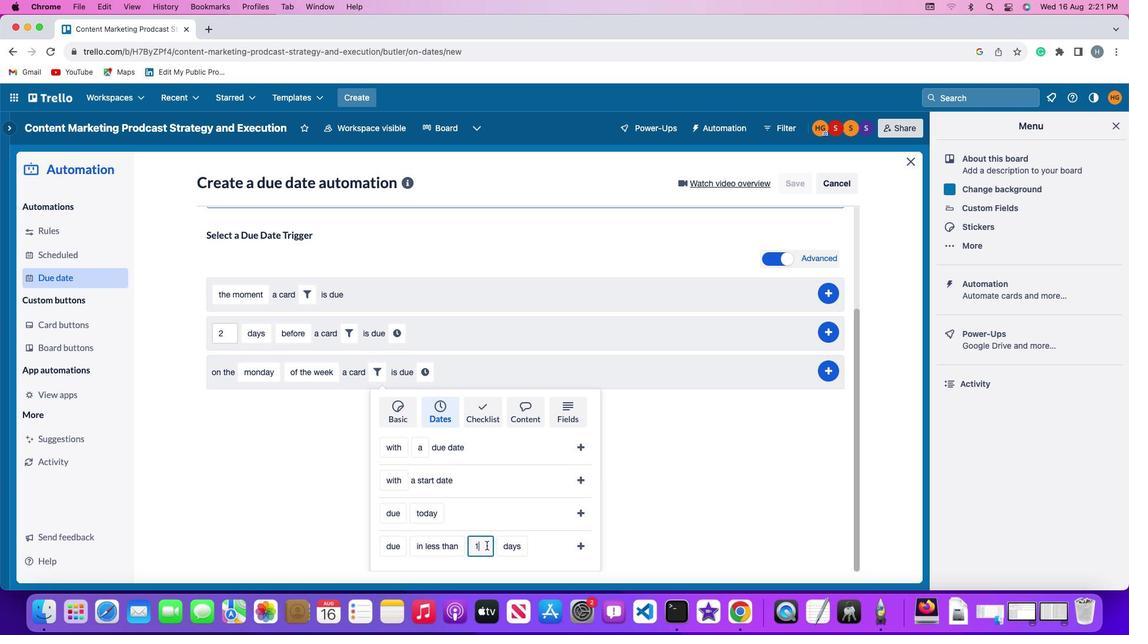 
Action: Key pressed Key.backspace
Screenshot: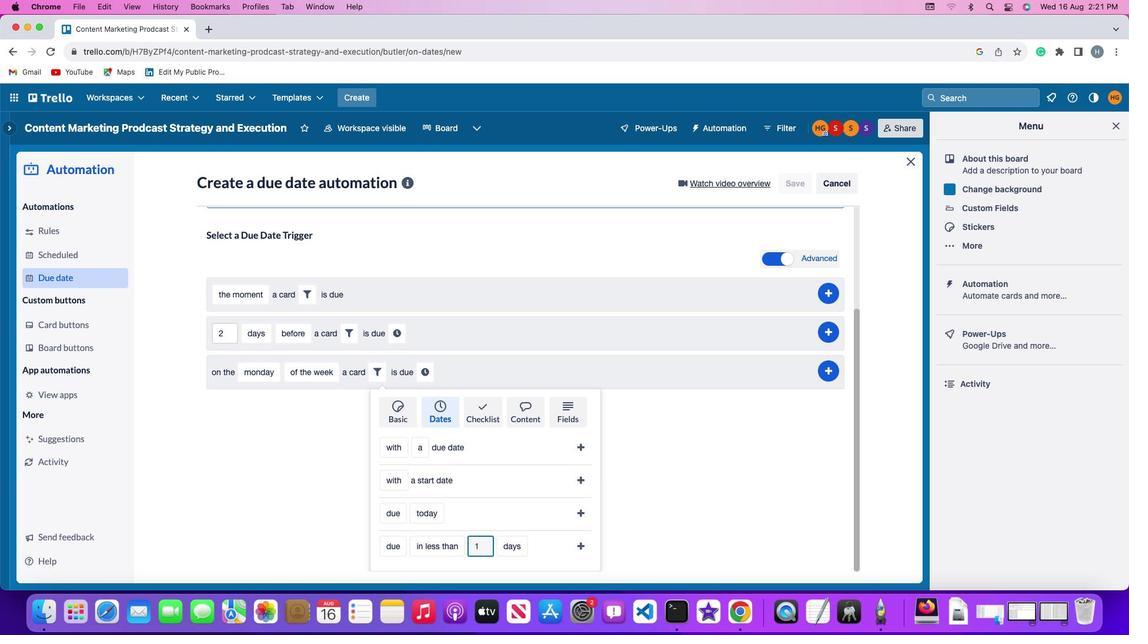 
Action: Mouse moved to (487, 545)
Screenshot: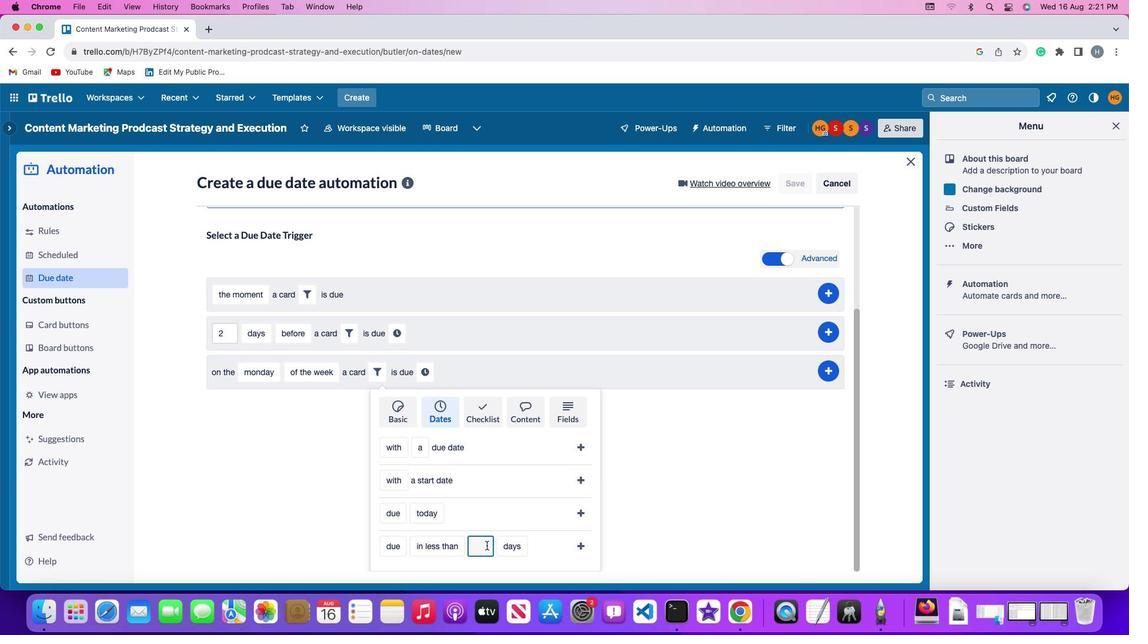
Action: Key pressed '1'
Screenshot: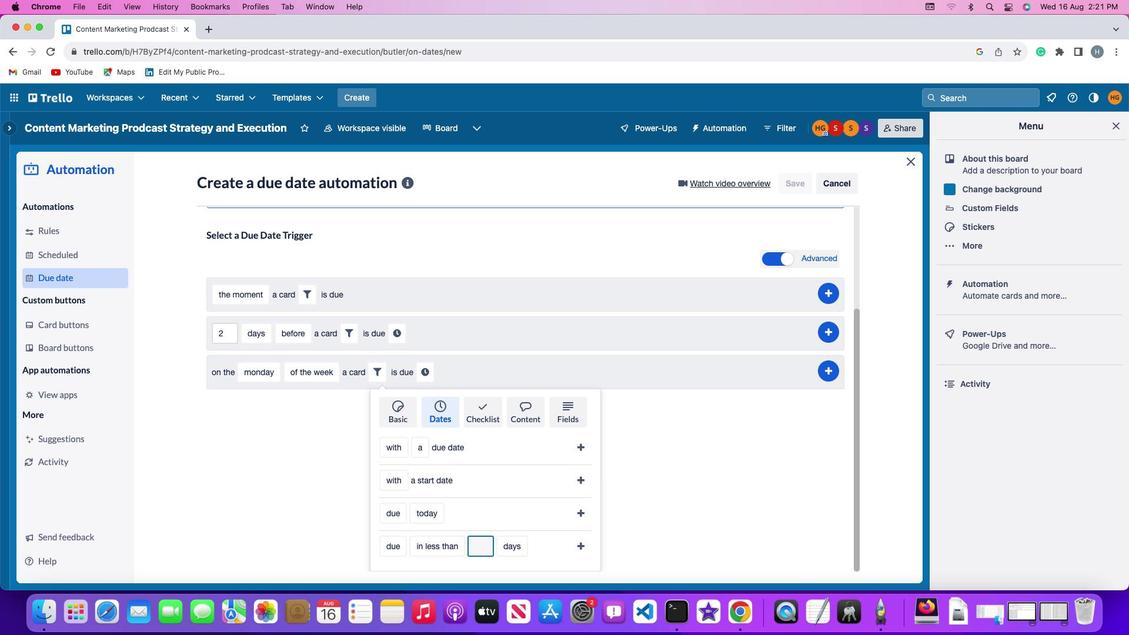 
Action: Mouse moved to (512, 547)
Screenshot: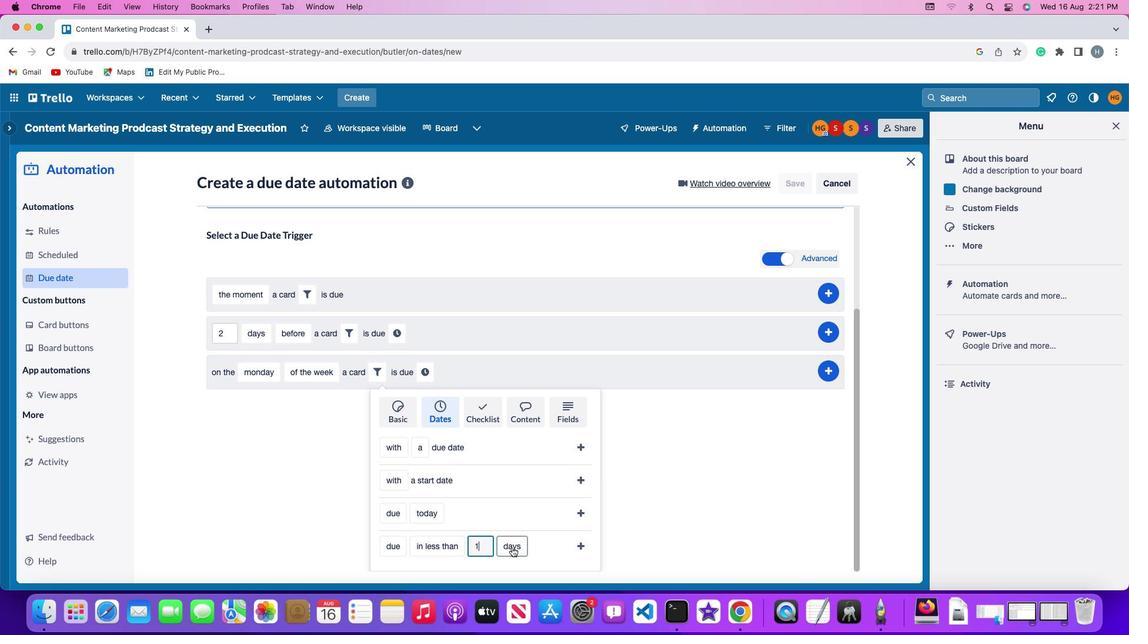 
Action: Mouse pressed left at (512, 547)
Screenshot: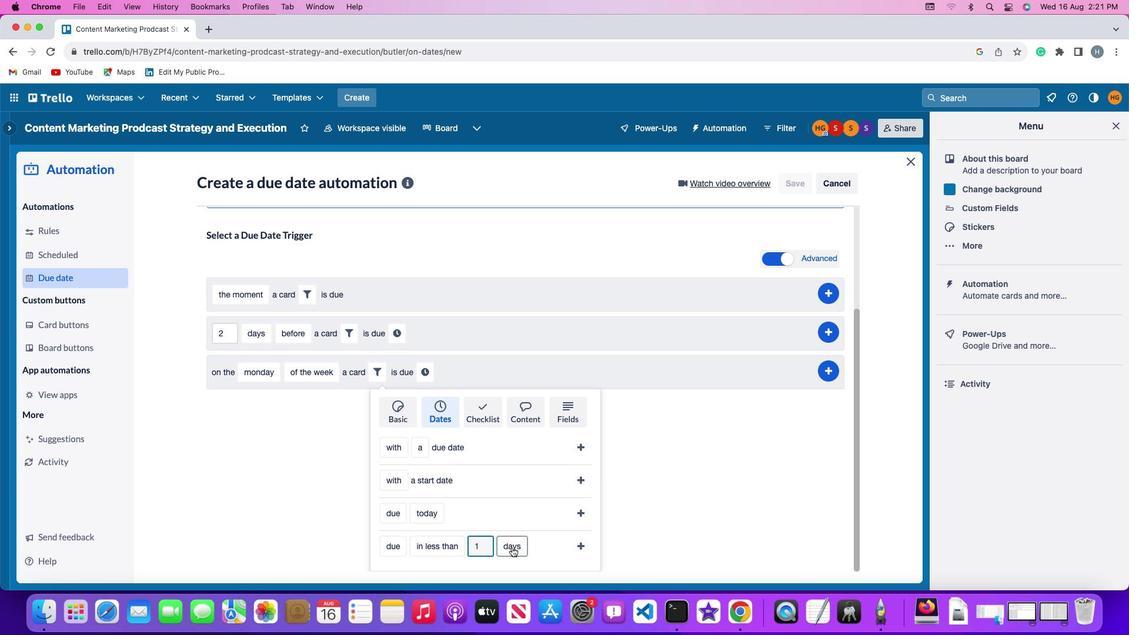 
Action: Mouse moved to (518, 497)
Screenshot: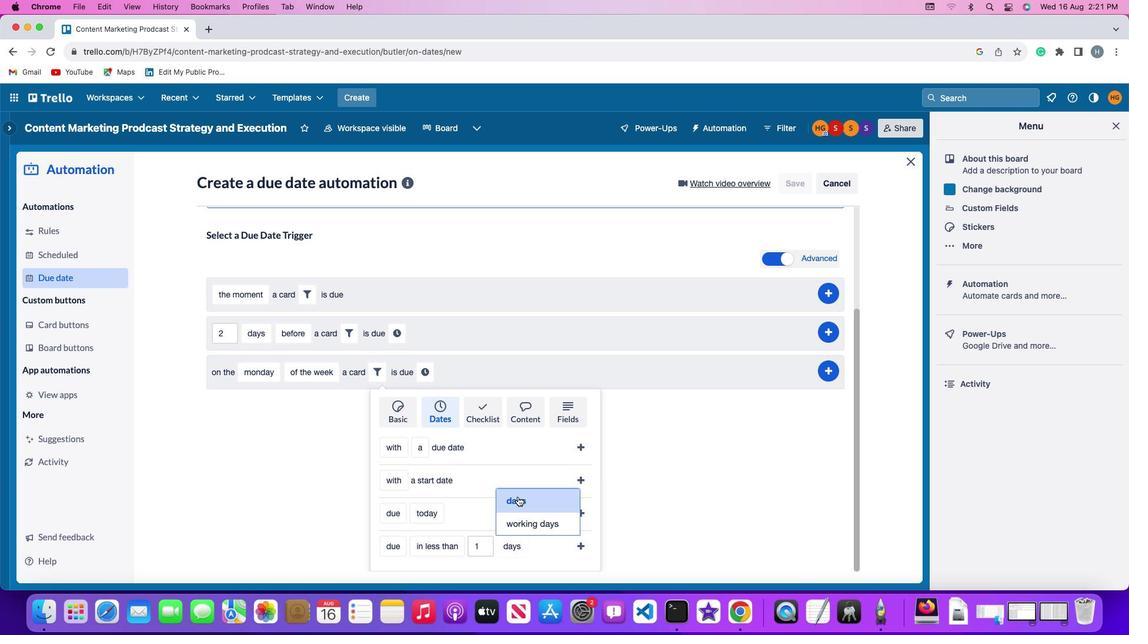 
Action: Mouse pressed left at (518, 497)
Screenshot: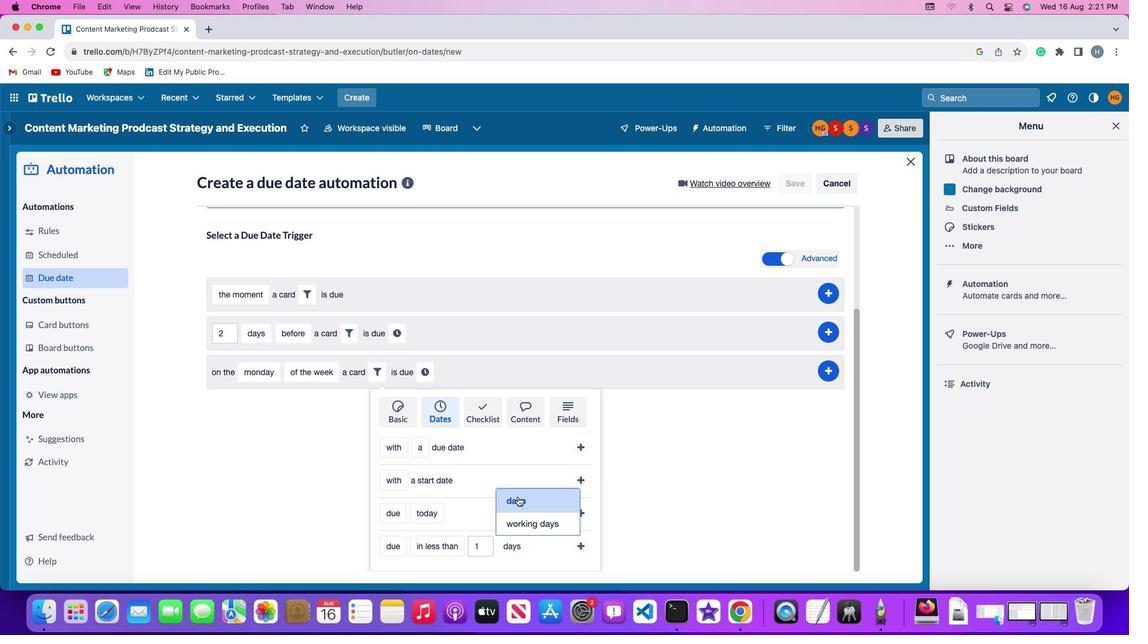 
Action: Mouse moved to (589, 549)
Screenshot: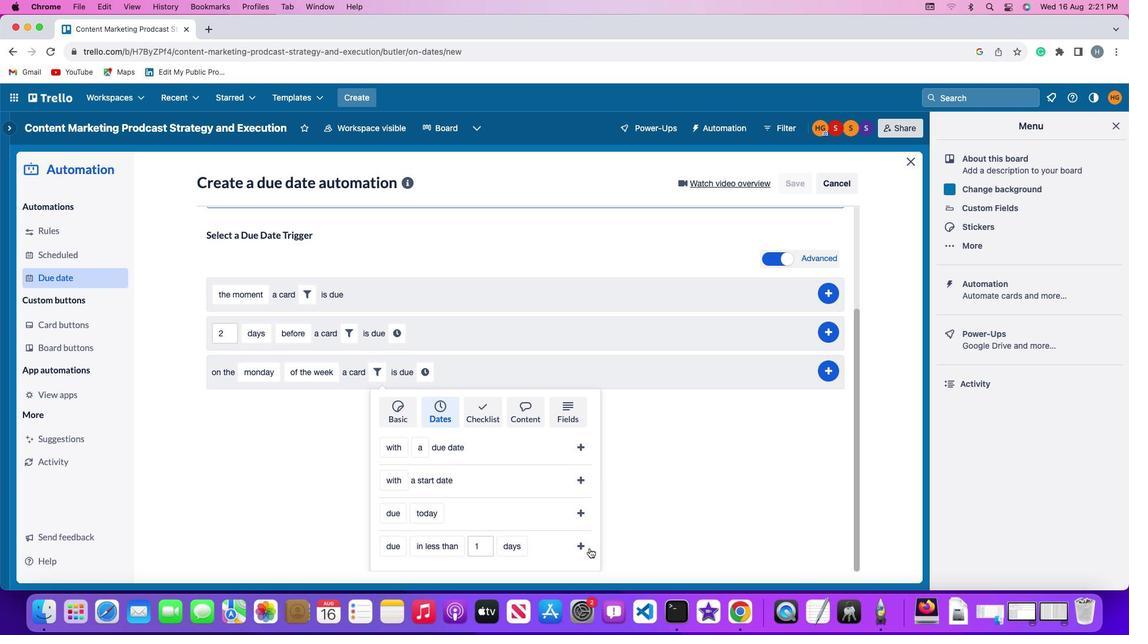 
Action: Mouse pressed left at (589, 549)
Screenshot: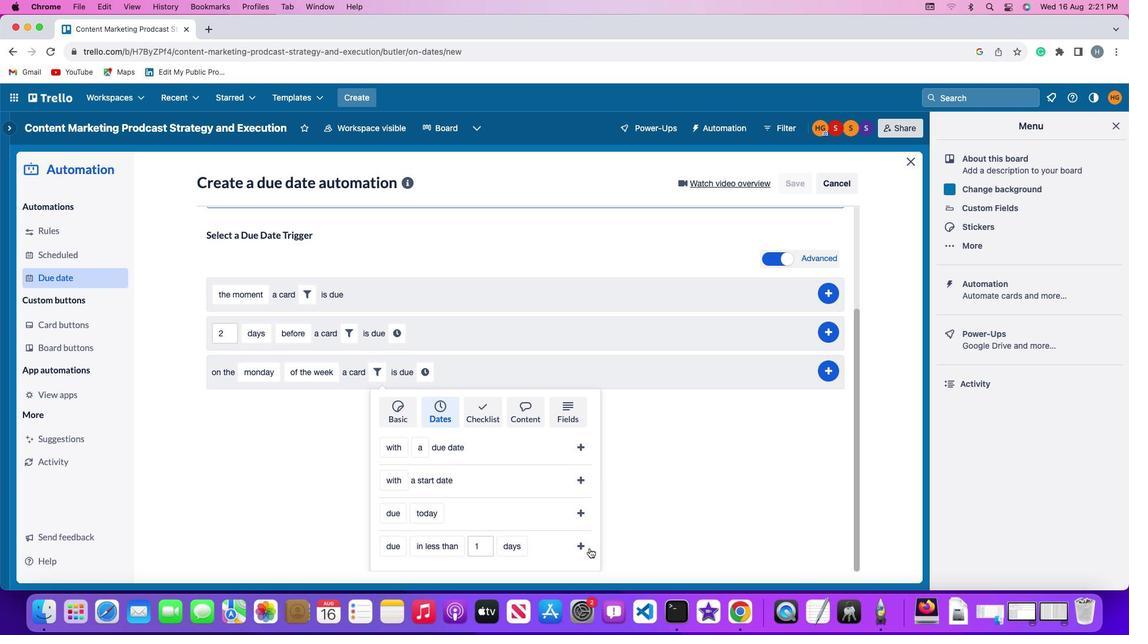 
Action: Mouse moved to (539, 514)
Screenshot: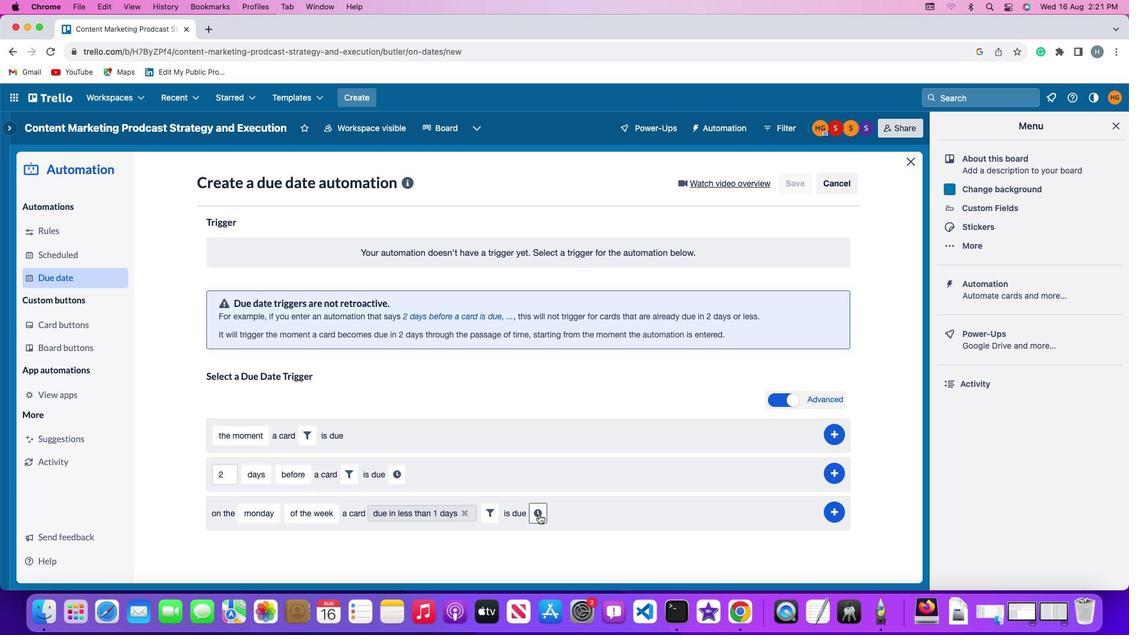 
Action: Mouse pressed left at (539, 514)
Screenshot: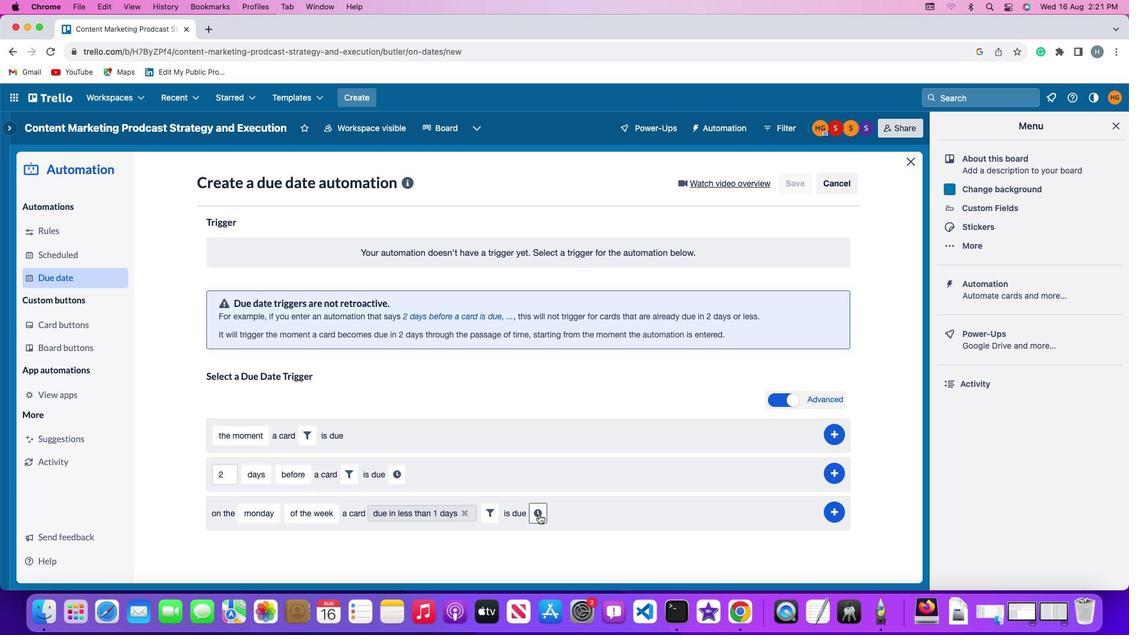 
Action: Mouse moved to (563, 515)
Screenshot: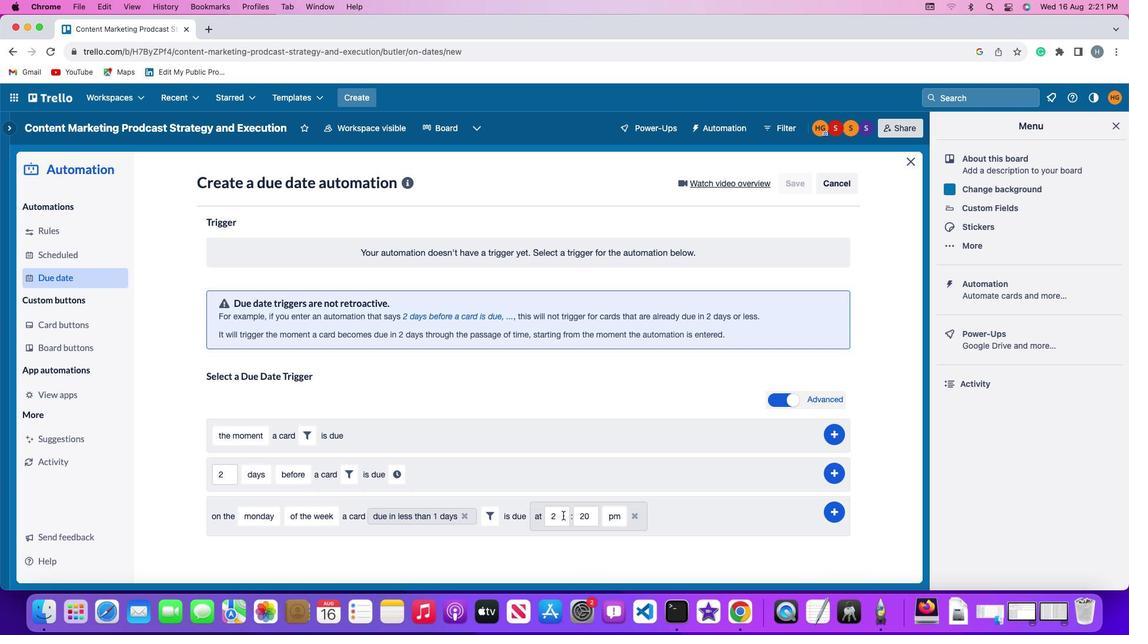 
Action: Mouse pressed left at (563, 515)
Screenshot: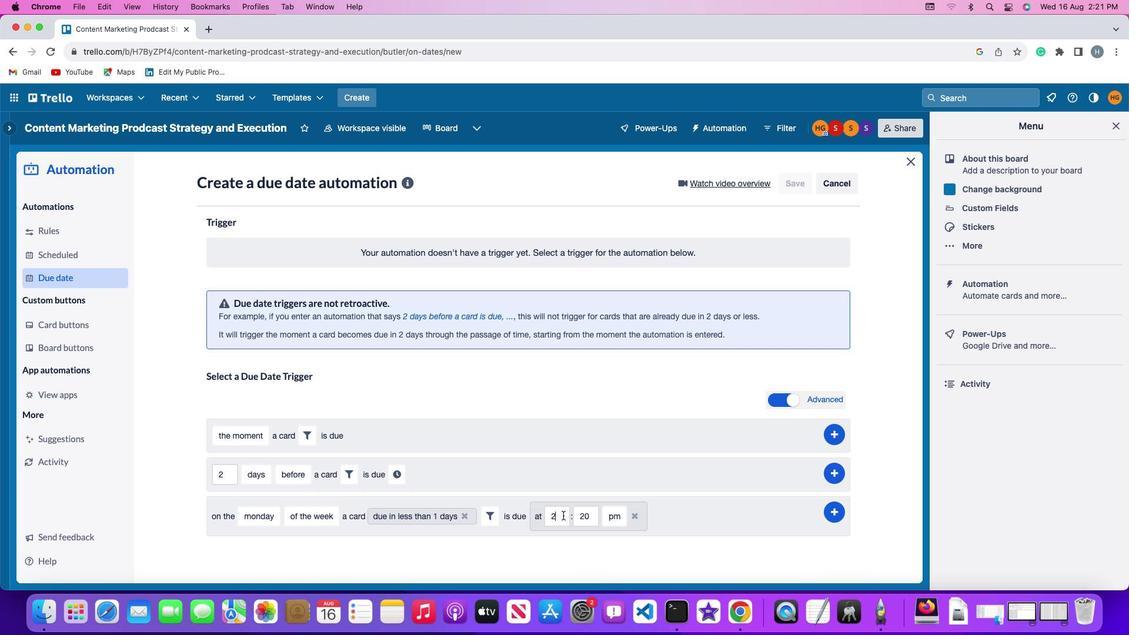 
Action: Mouse moved to (563, 516)
Screenshot: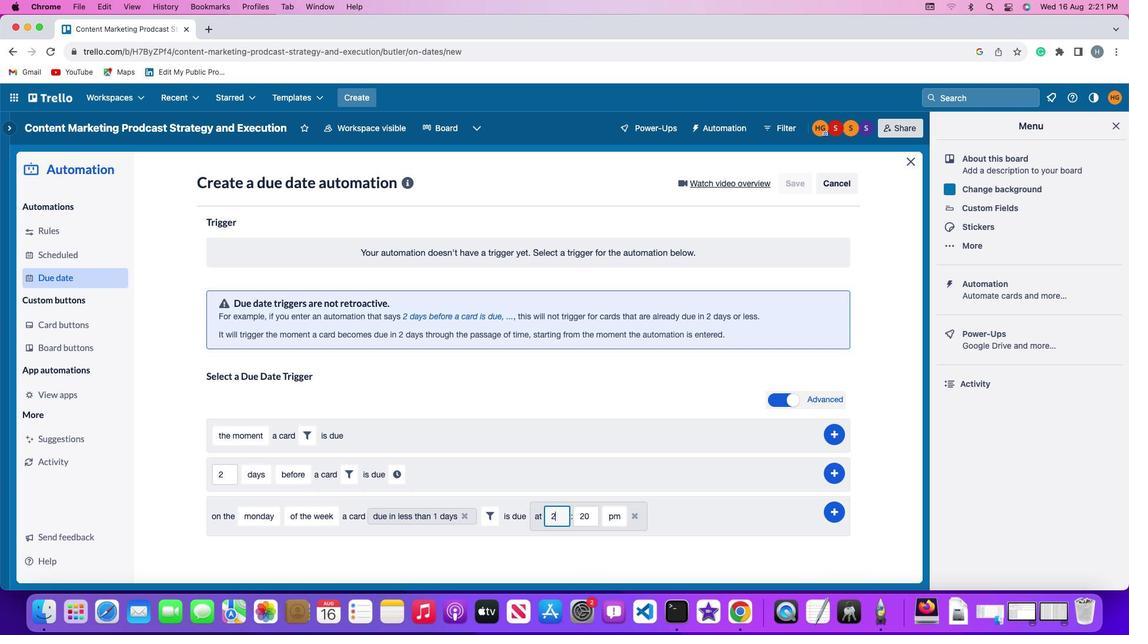 
Action: Key pressed Key.backspace'1''1'
Screenshot: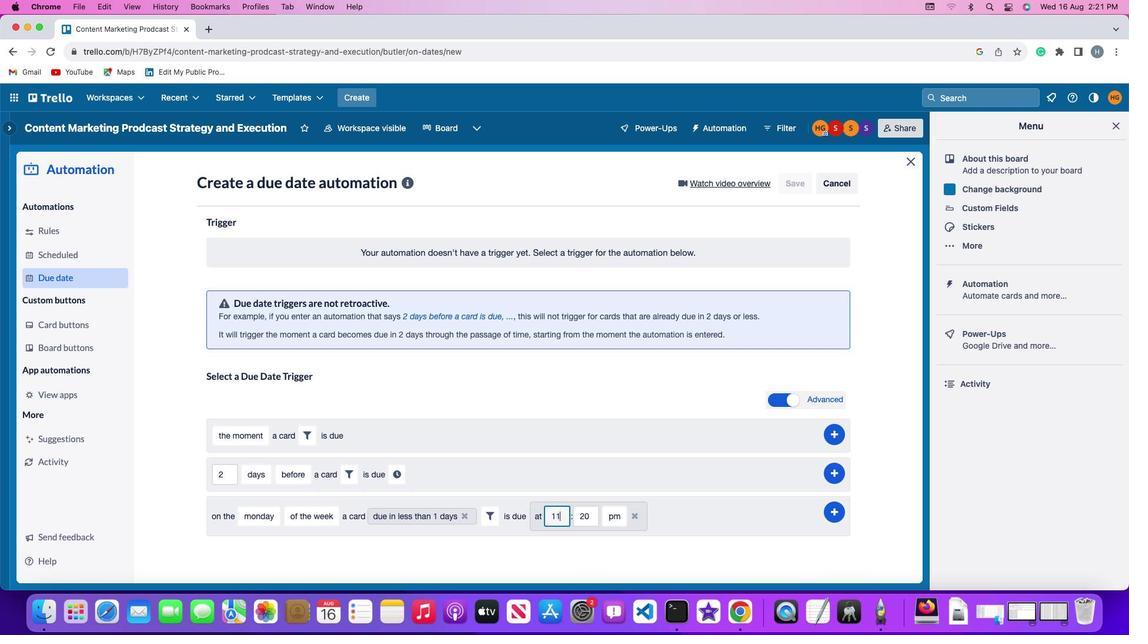 
Action: Mouse moved to (590, 517)
Screenshot: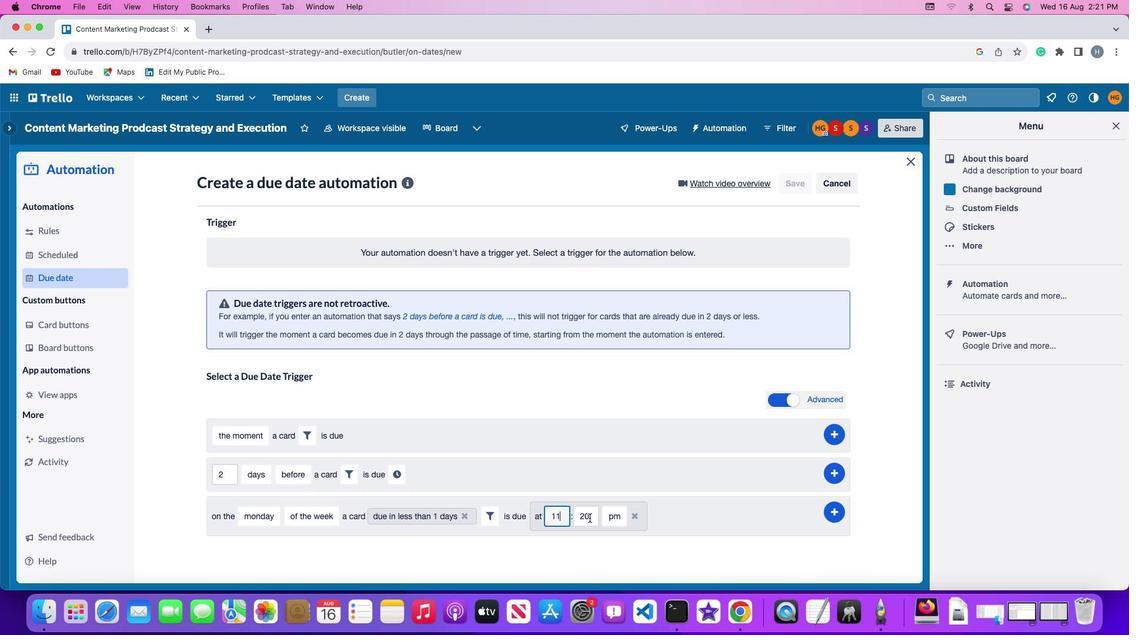 
Action: Mouse pressed left at (590, 517)
Screenshot: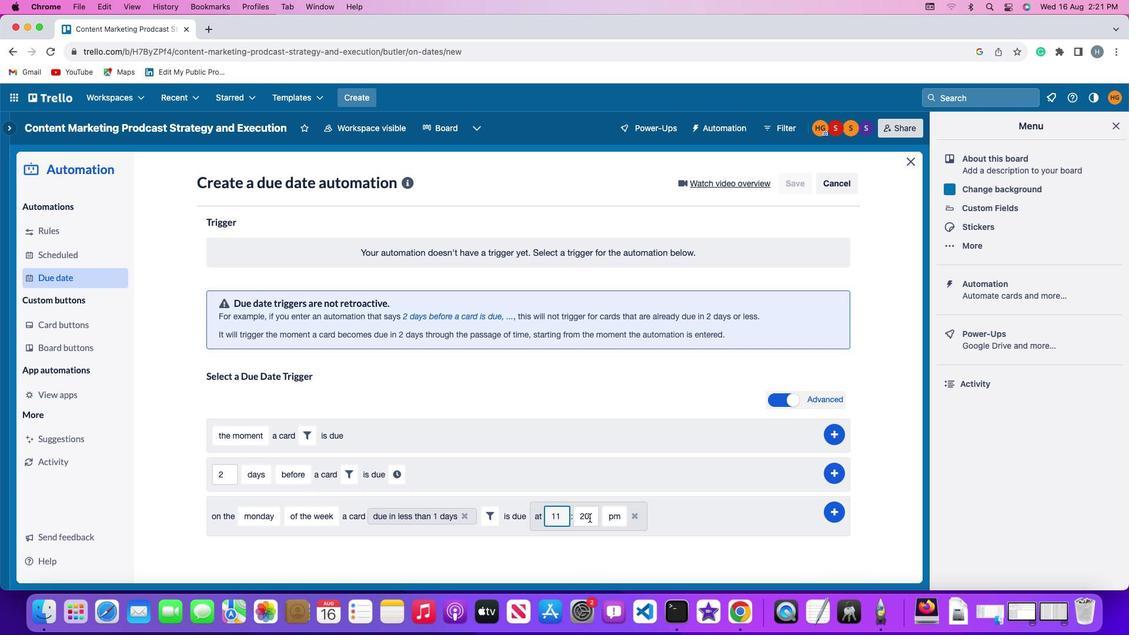
Action: Mouse moved to (590, 517)
Screenshot: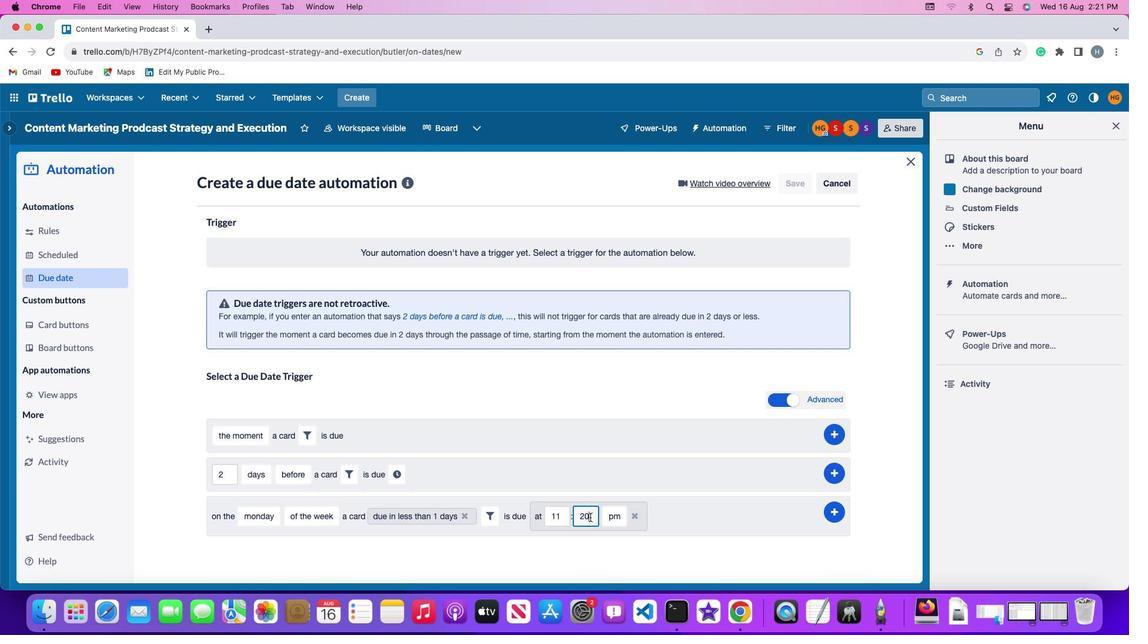 
Action: Key pressed Key.backspaceKey.backspace'0''0'
Screenshot: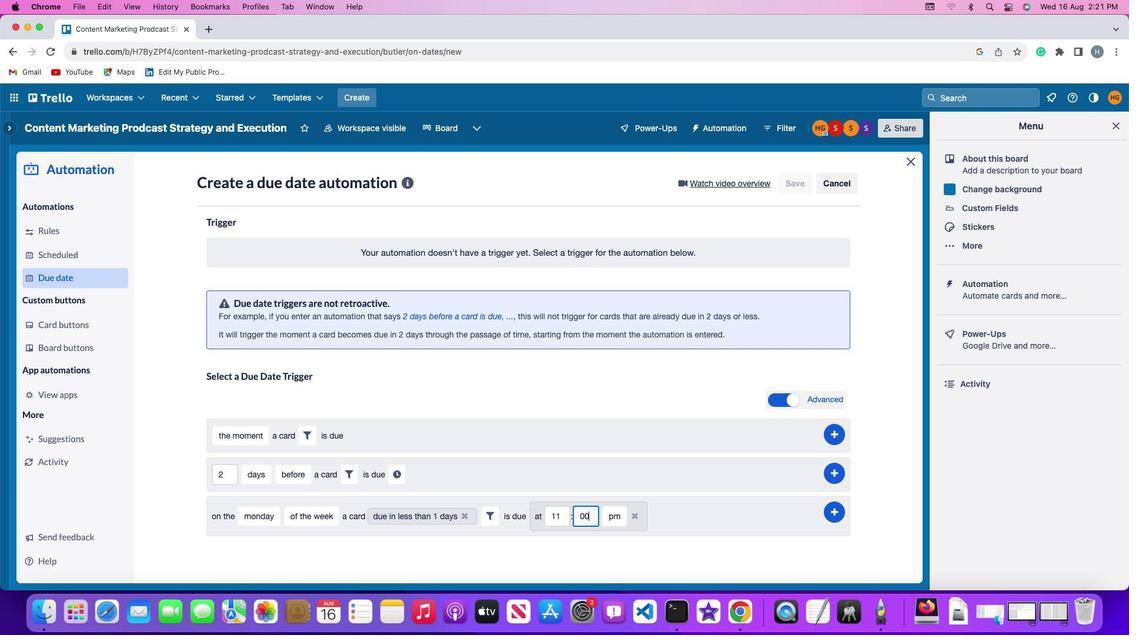 
Action: Mouse moved to (619, 517)
Screenshot: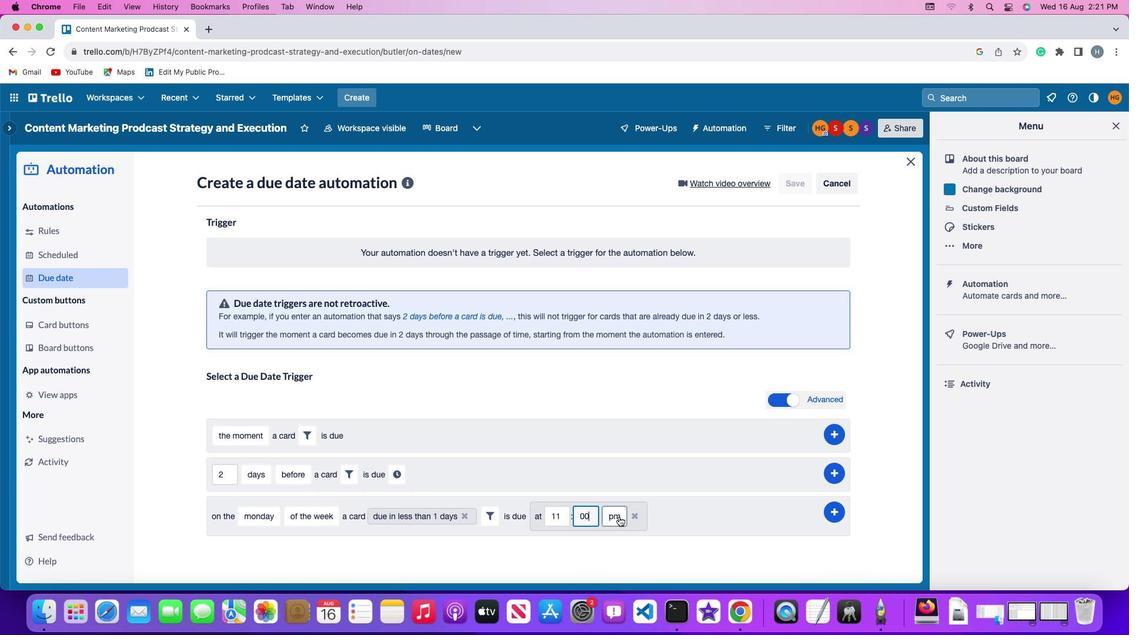 
Action: Mouse pressed left at (619, 517)
Screenshot: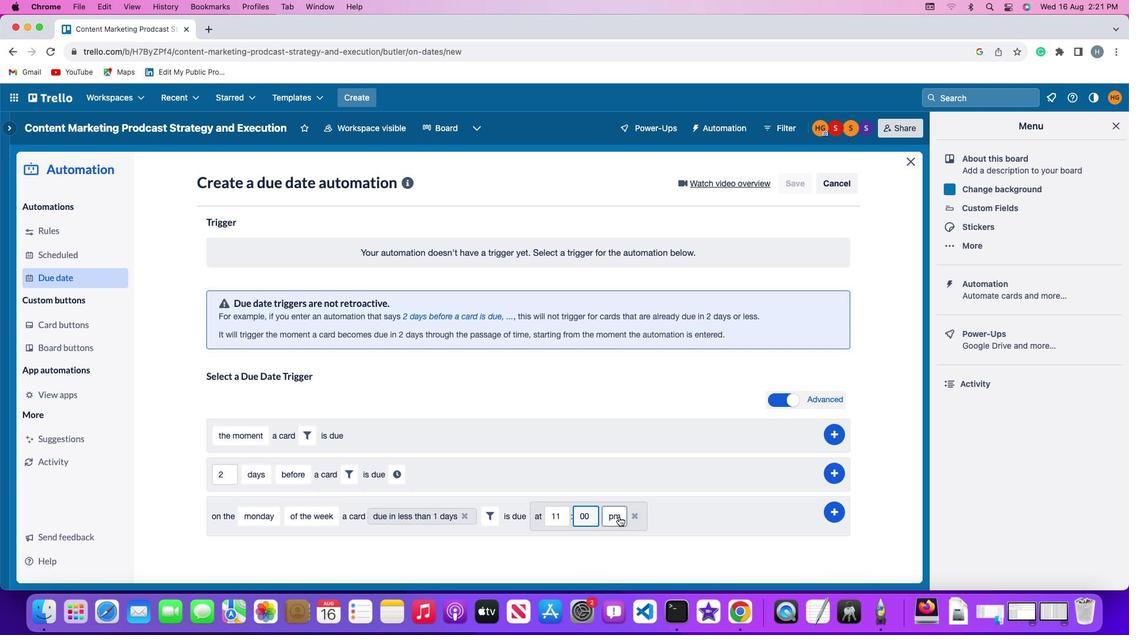 
Action: Mouse moved to (613, 536)
Screenshot: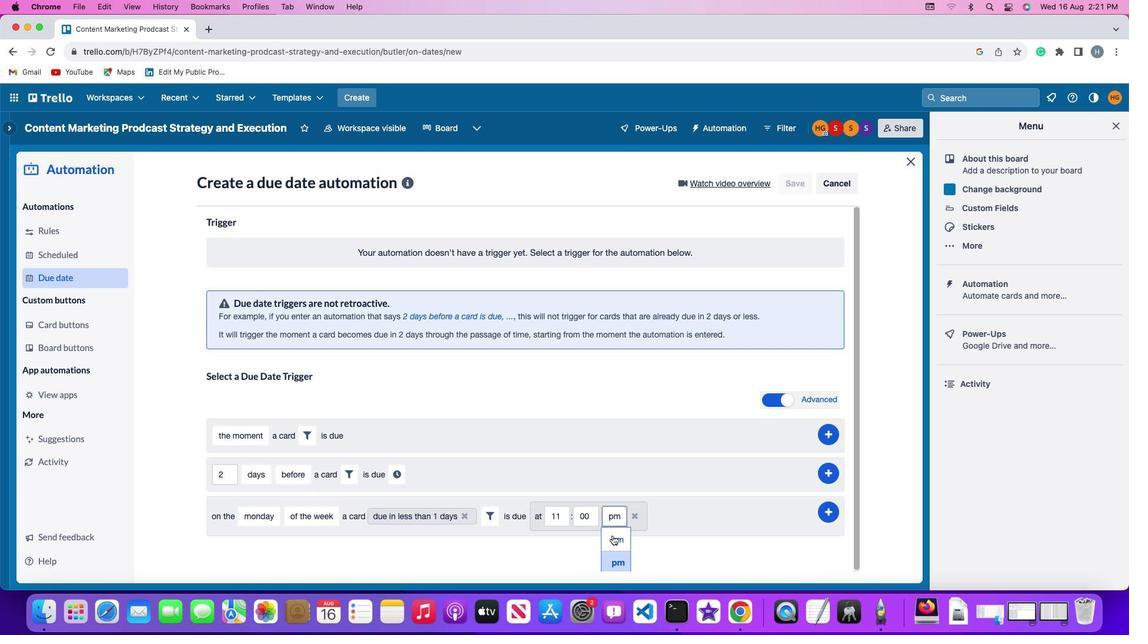 
Action: Mouse pressed left at (613, 536)
Screenshot: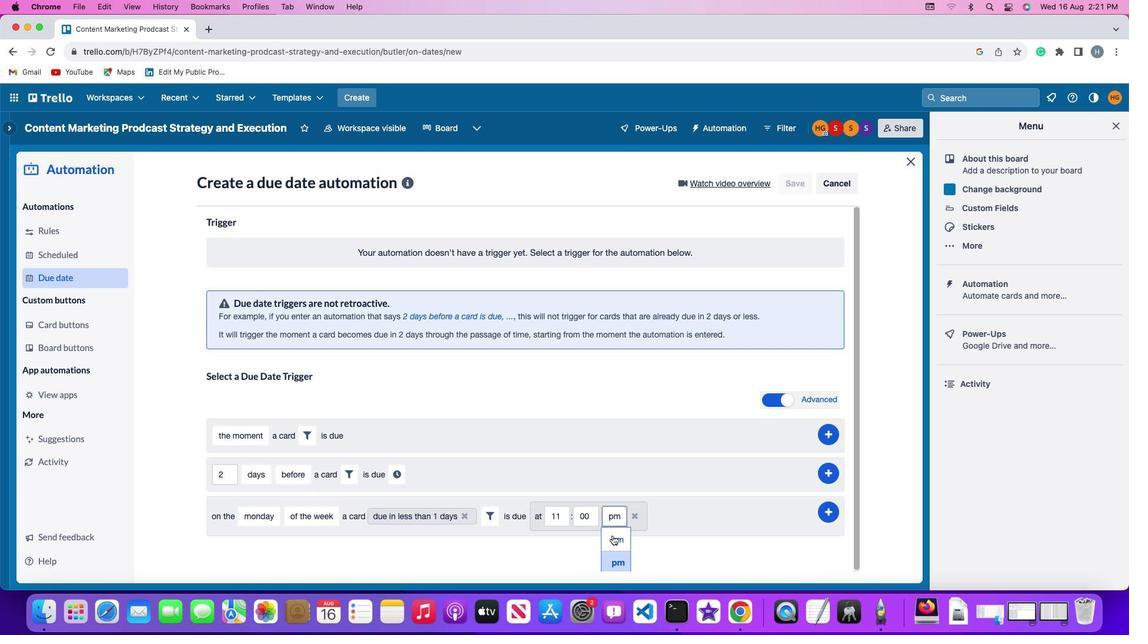 
Action: Mouse moved to (836, 509)
Screenshot: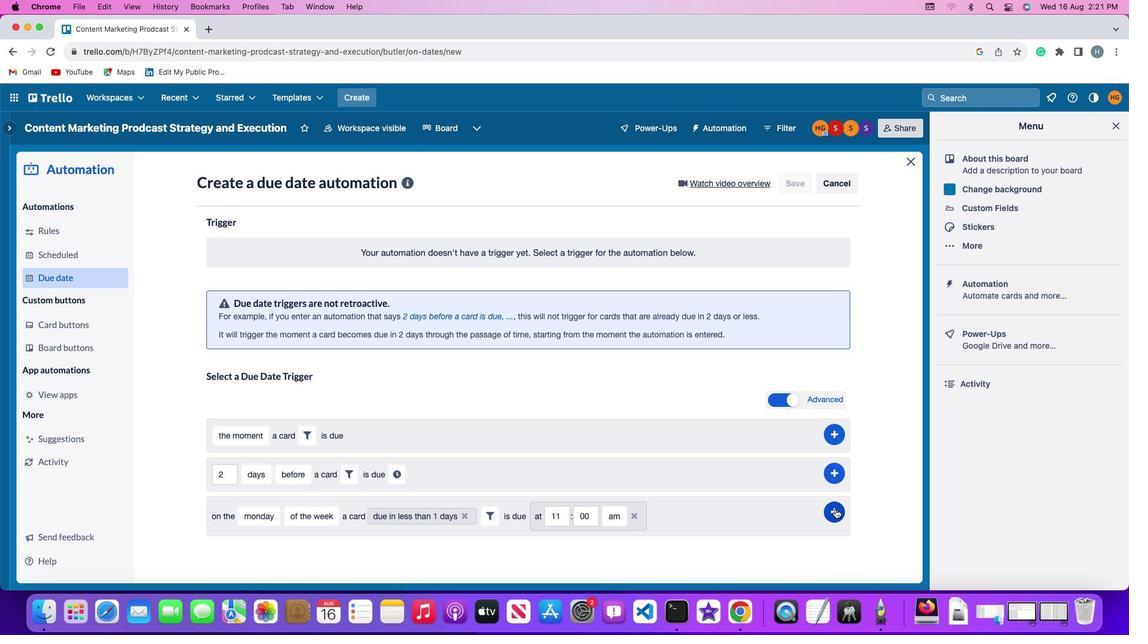 
Action: Mouse pressed left at (836, 509)
Screenshot: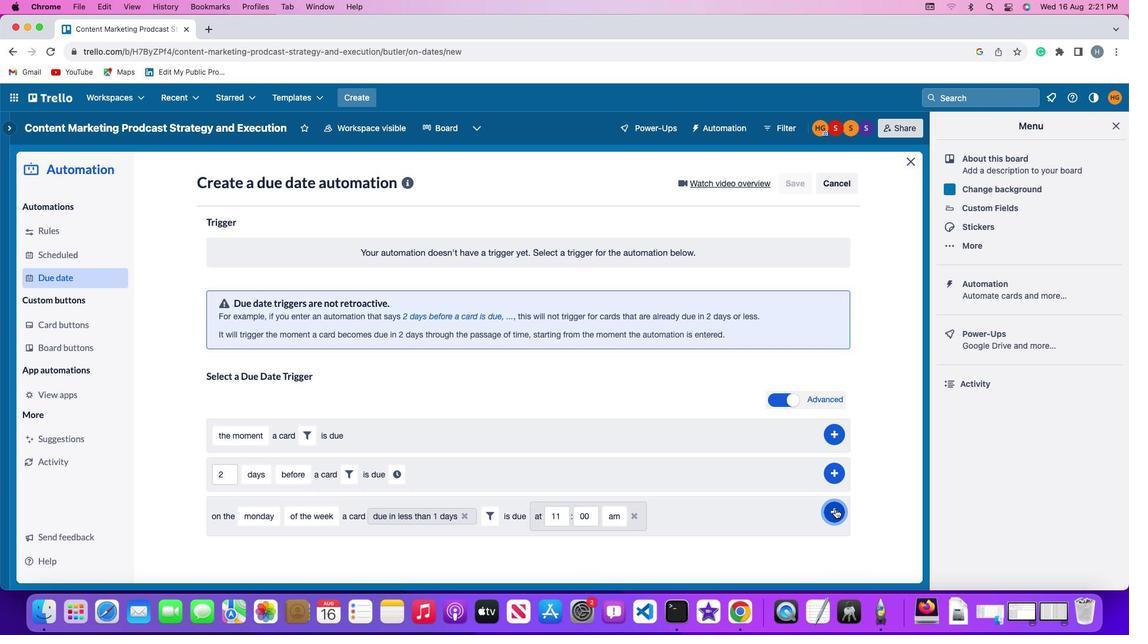 
Action: Mouse moved to (876, 417)
Screenshot: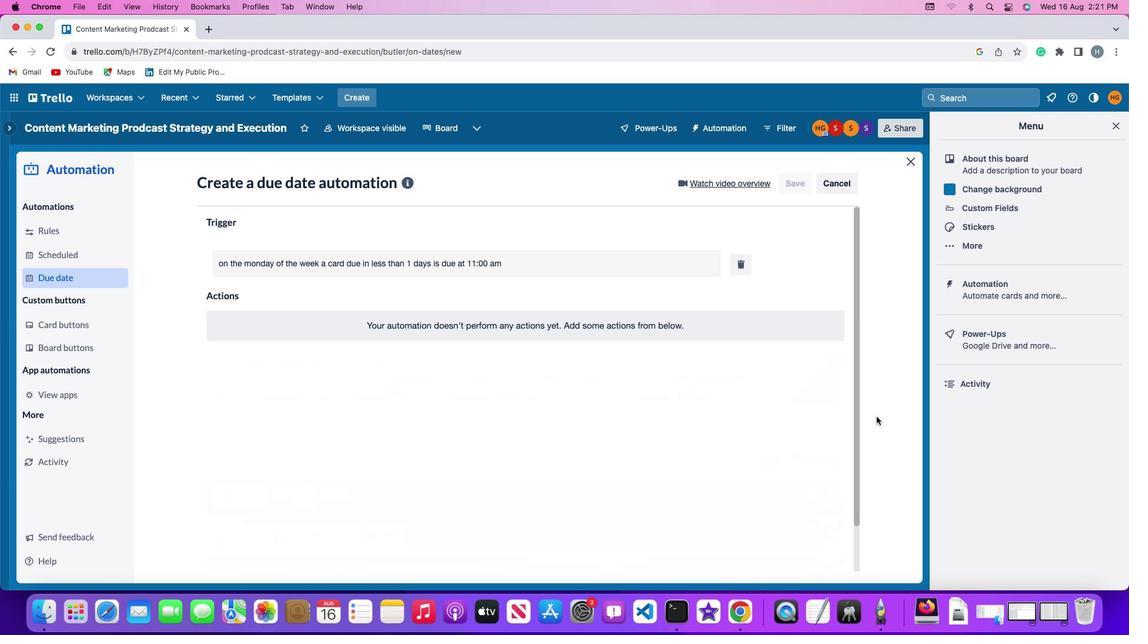 
